 Task: Add a signature Alexandra Wilson containing Sincerely, Alexandra Wilson to email address softage.10@softage.net and add a folder Cybersecurity
Action: Mouse moved to (105, 122)
Screenshot: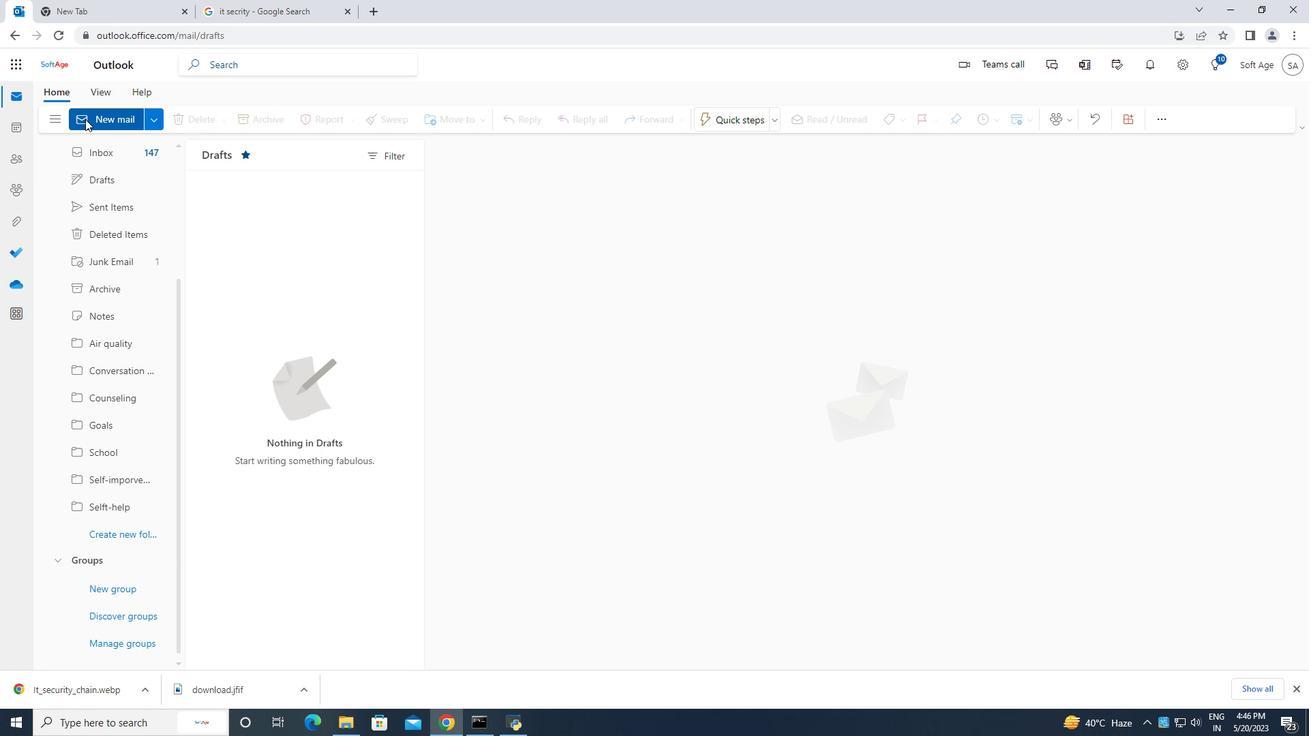 
Action: Mouse pressed left at (105, 122)
Screenshot: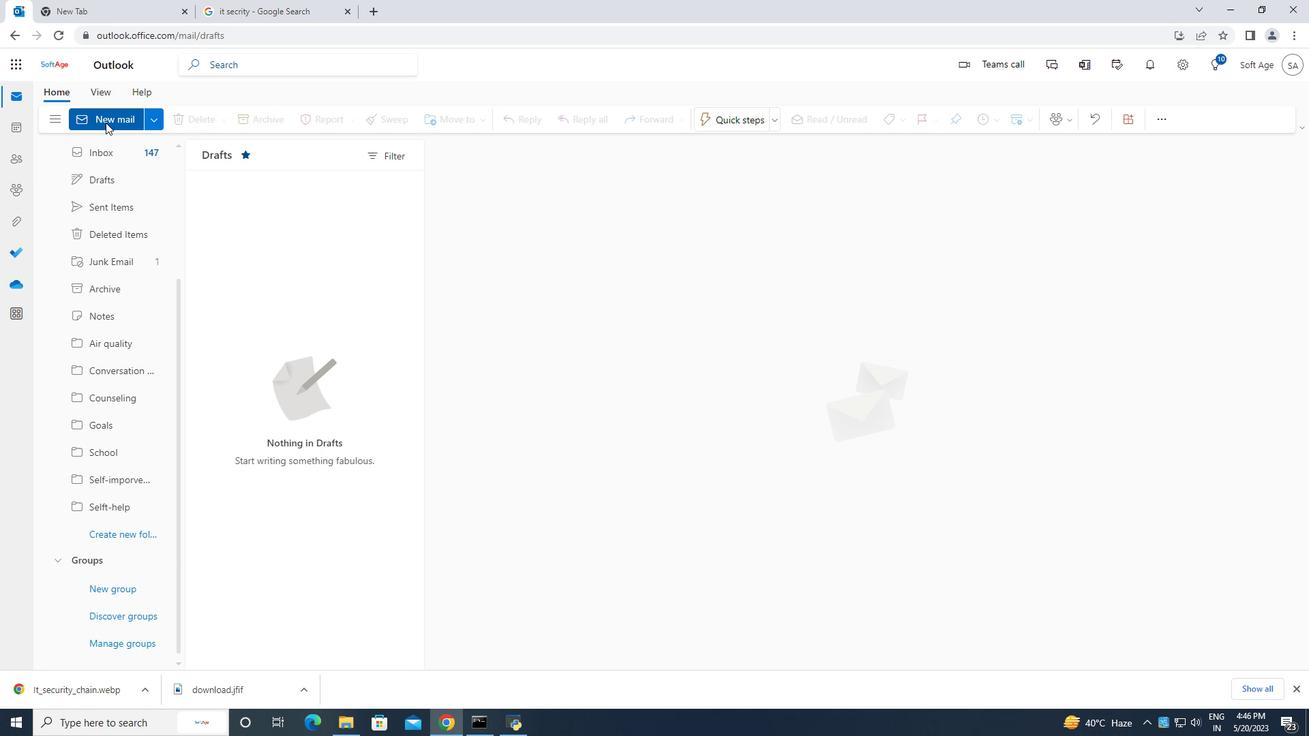 
Action: Mouse moved to (878, 120)
Screenshot: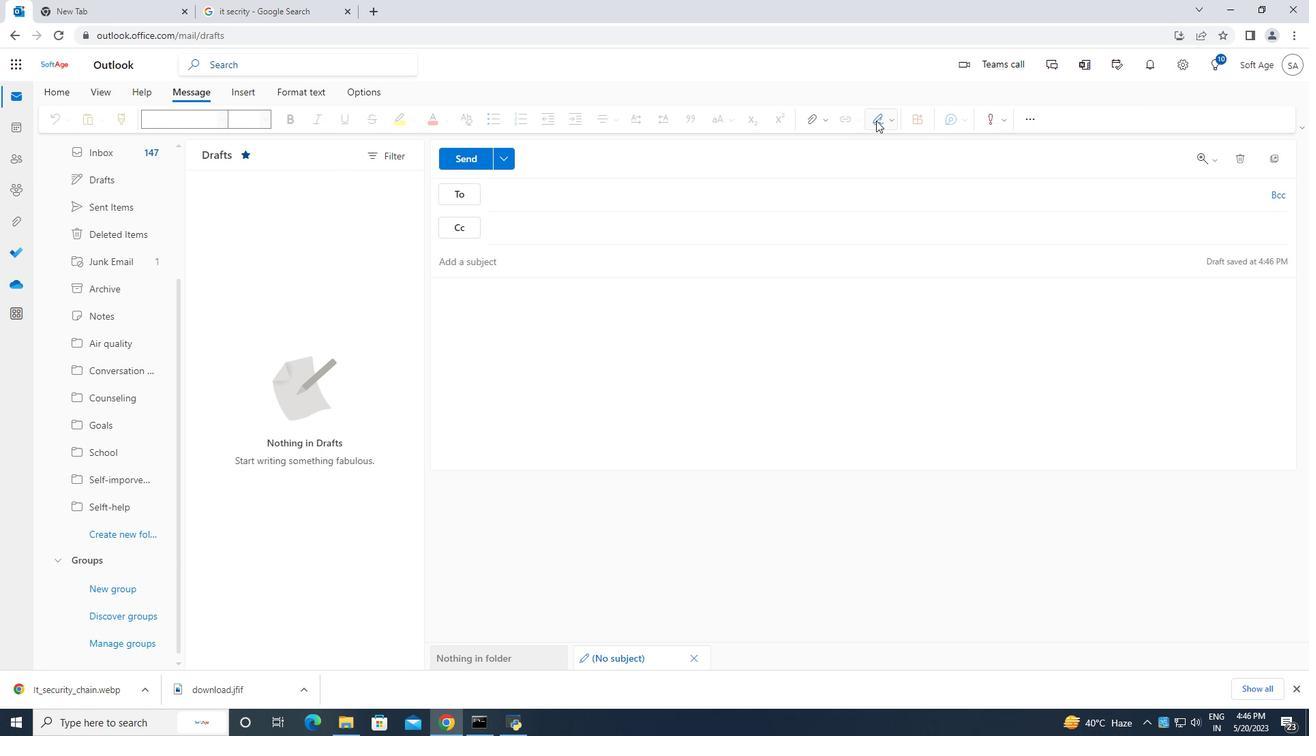 
Action: Mouse pressed left at (878, 120)
Screenshot: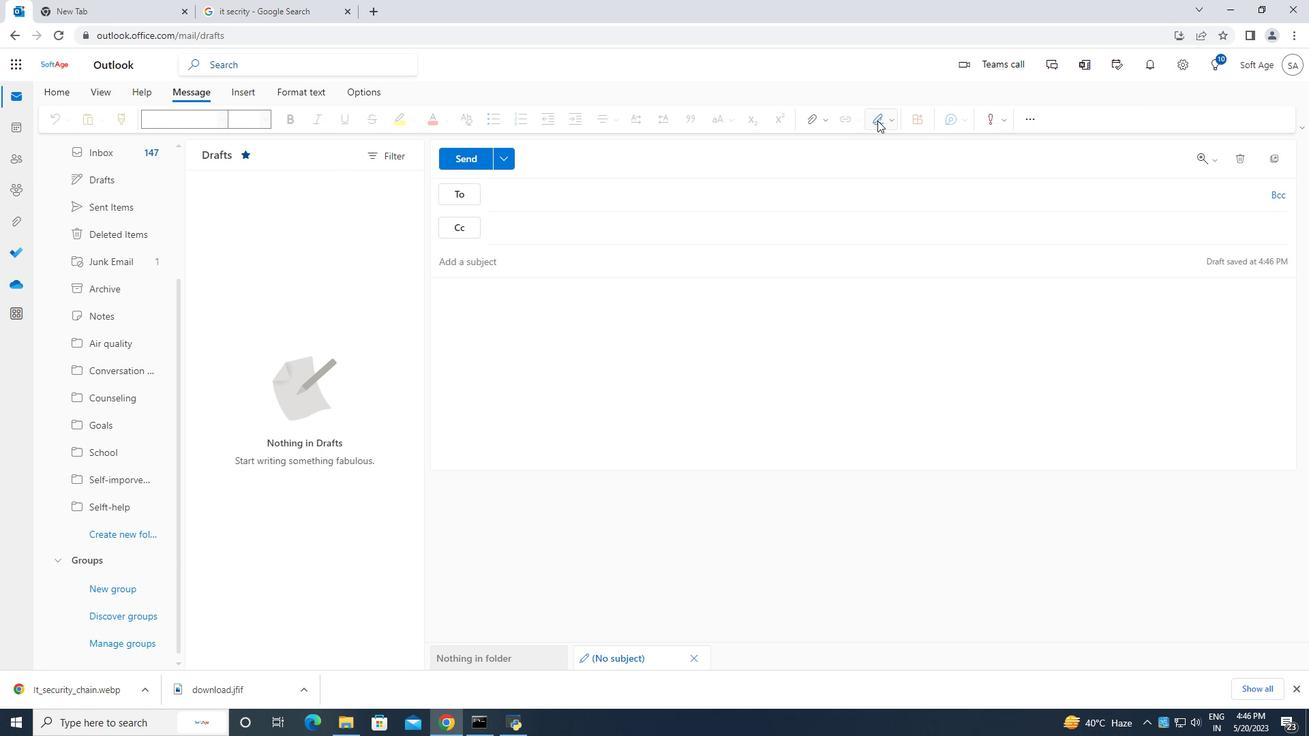 
Action: Mouse moved to (855, 175)
Screenshot: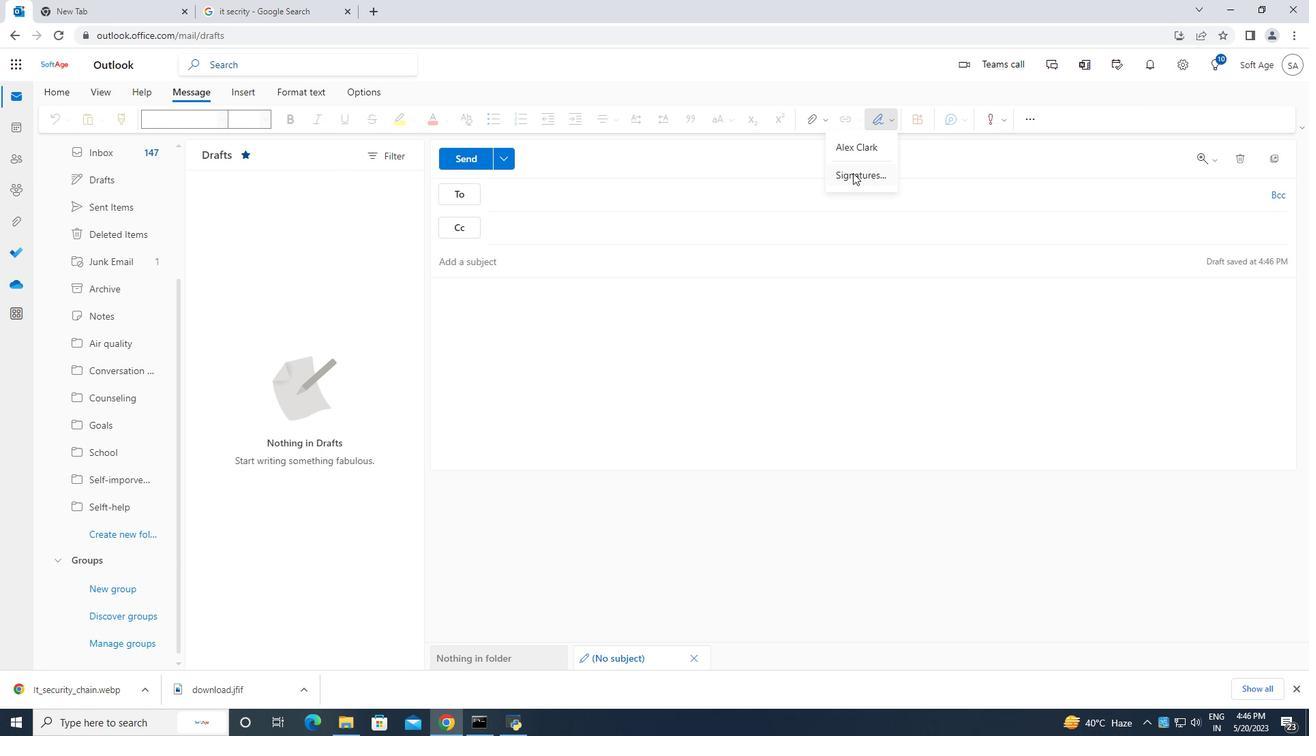 
Action: Mouse pressed left at (855, 175)
Screenshot: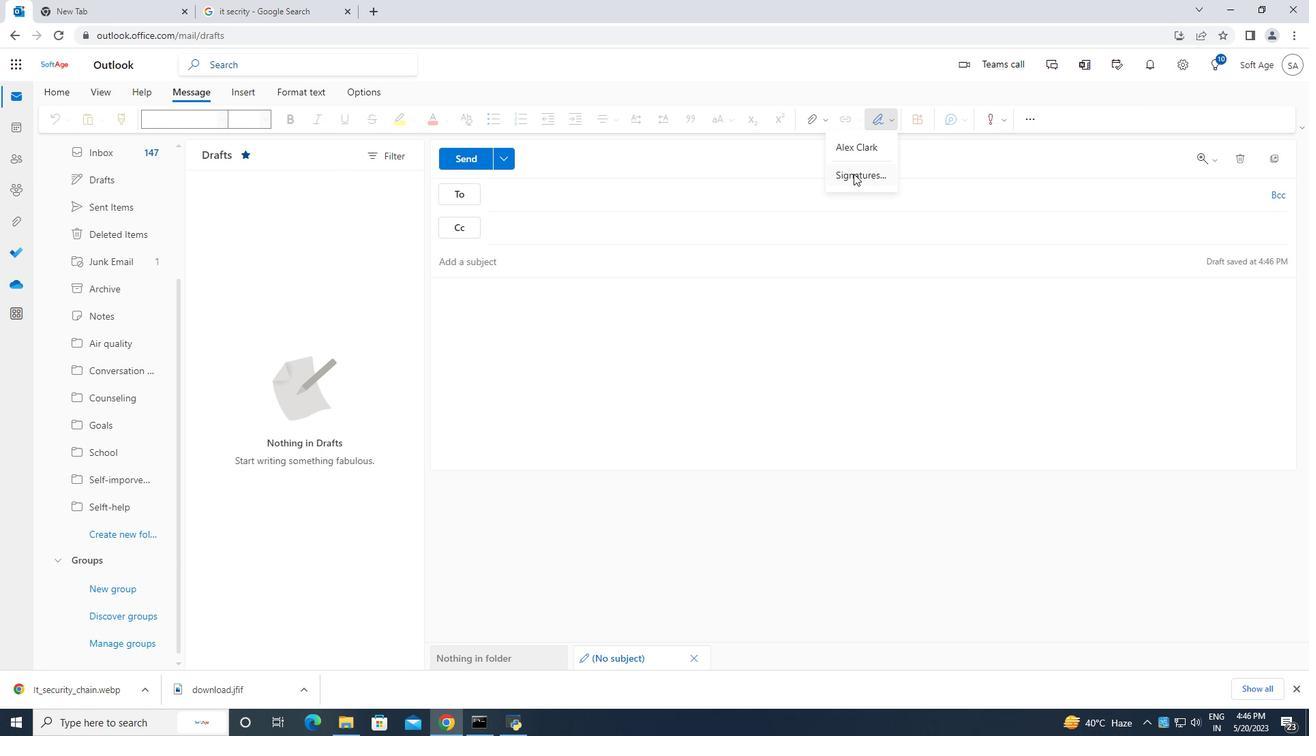 
Action: Mouse moved to (923, 228)
Screenshot: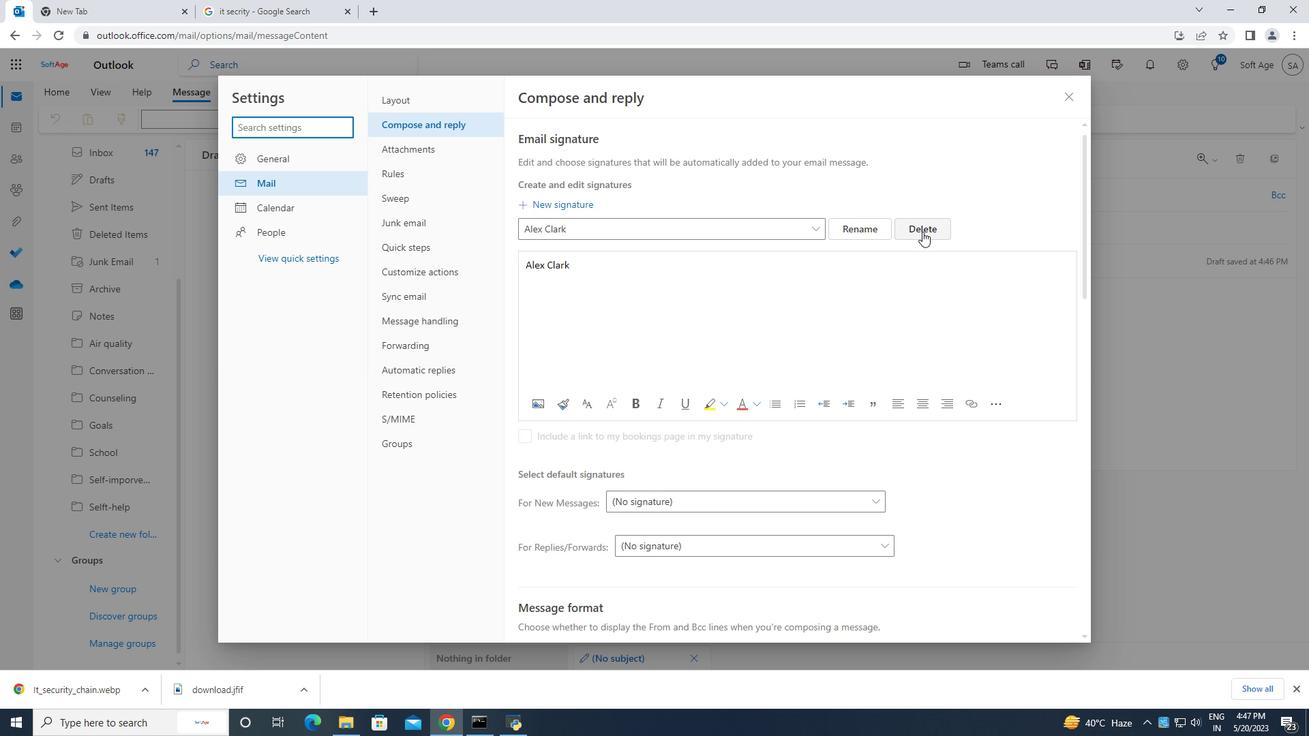
Action: Mouse pressed left at (923, 228)
Screenshot: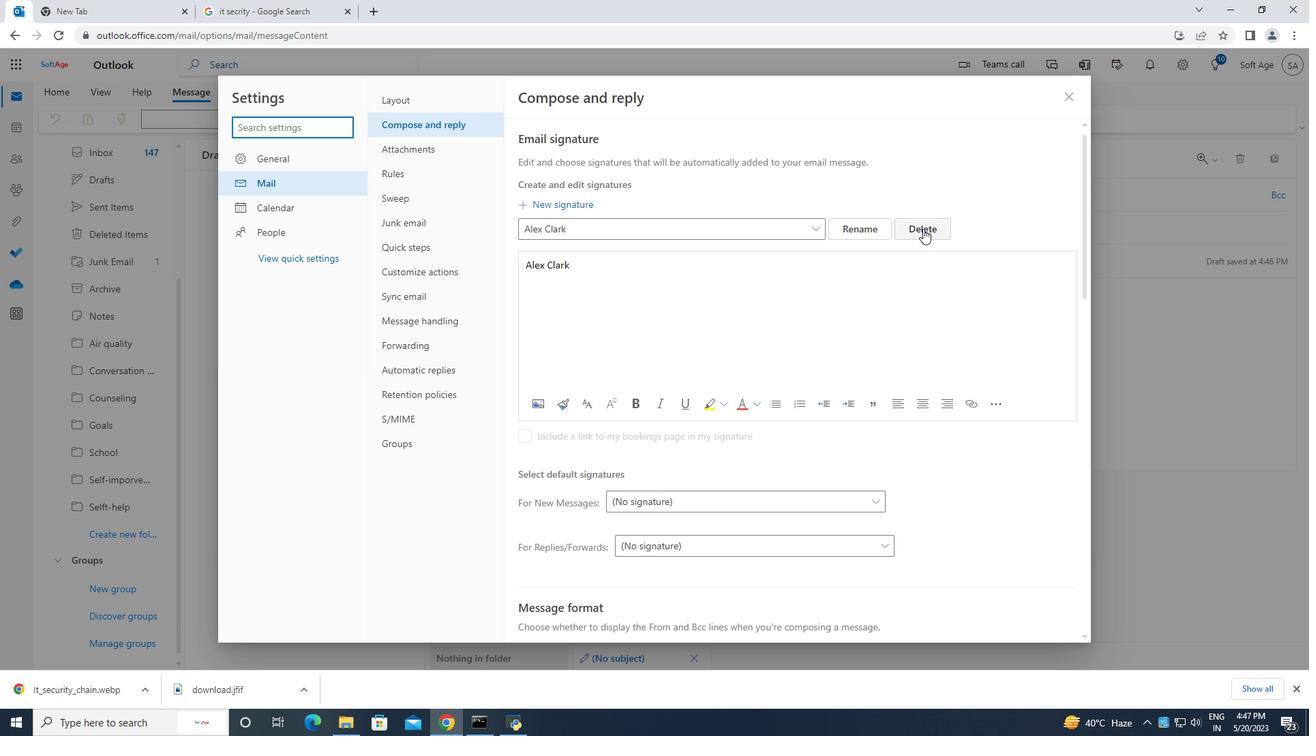 
Action: Mouse moved to (560, 229)
Screenshot: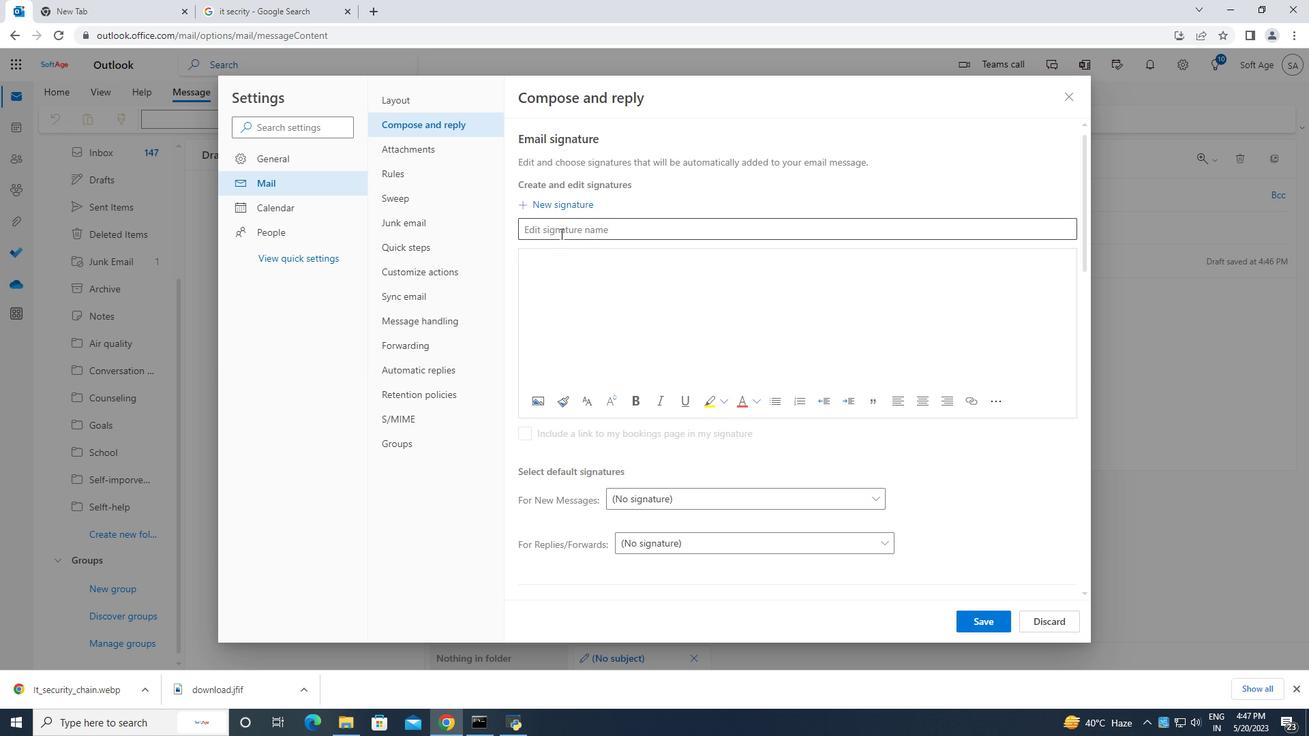 
Action: Mouse pressed left at (560, 229)
Screenshot: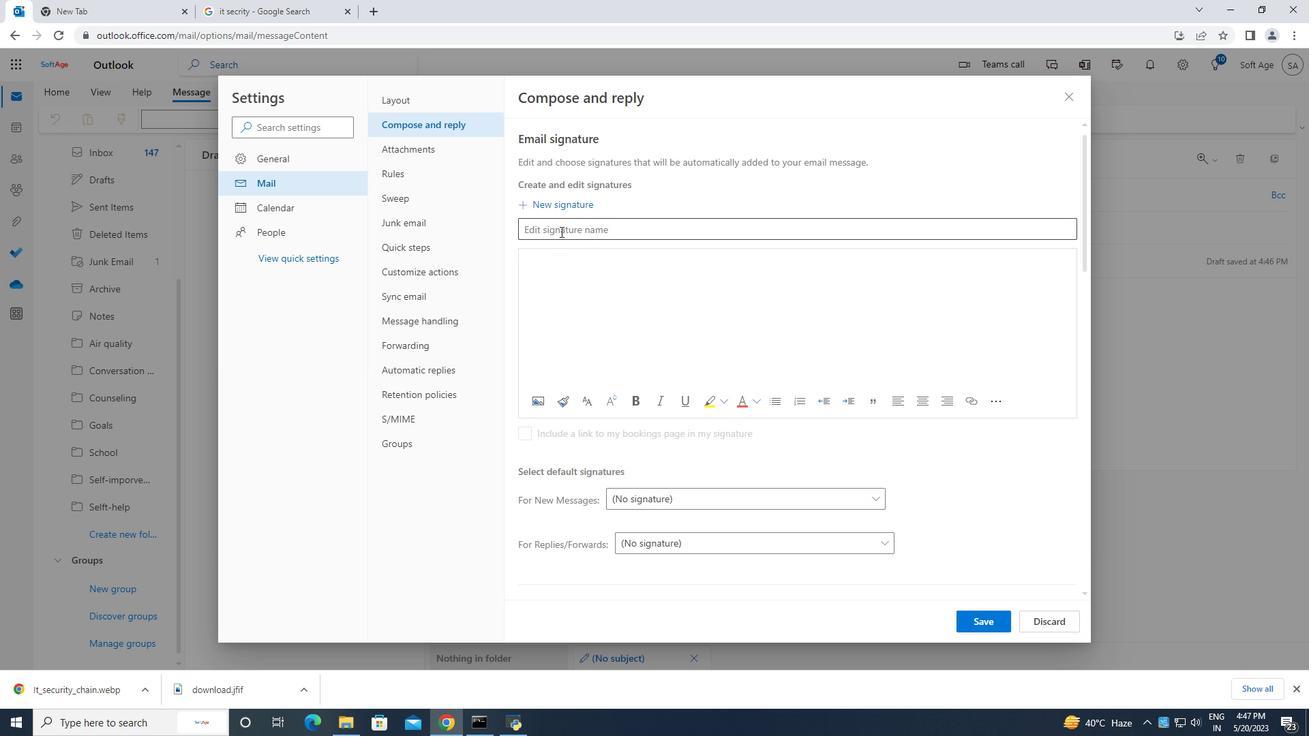 
Action: Key pressed <Key.caps_lock>A<Key.caps_lock>lexandra<Key.space><Key.caps_lock>W<Key.caps_lock>ilson
Screenshot: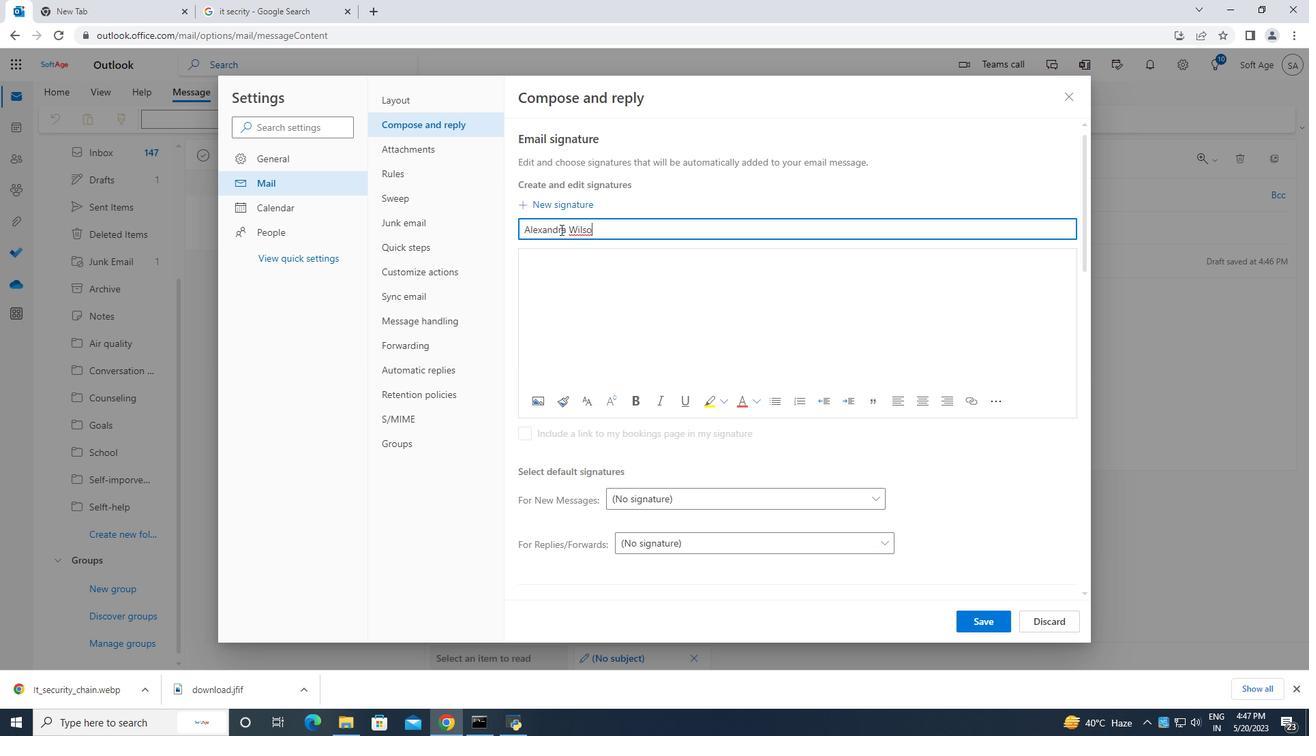 
Action: Mouse moved to (548, 267)
Screenshot: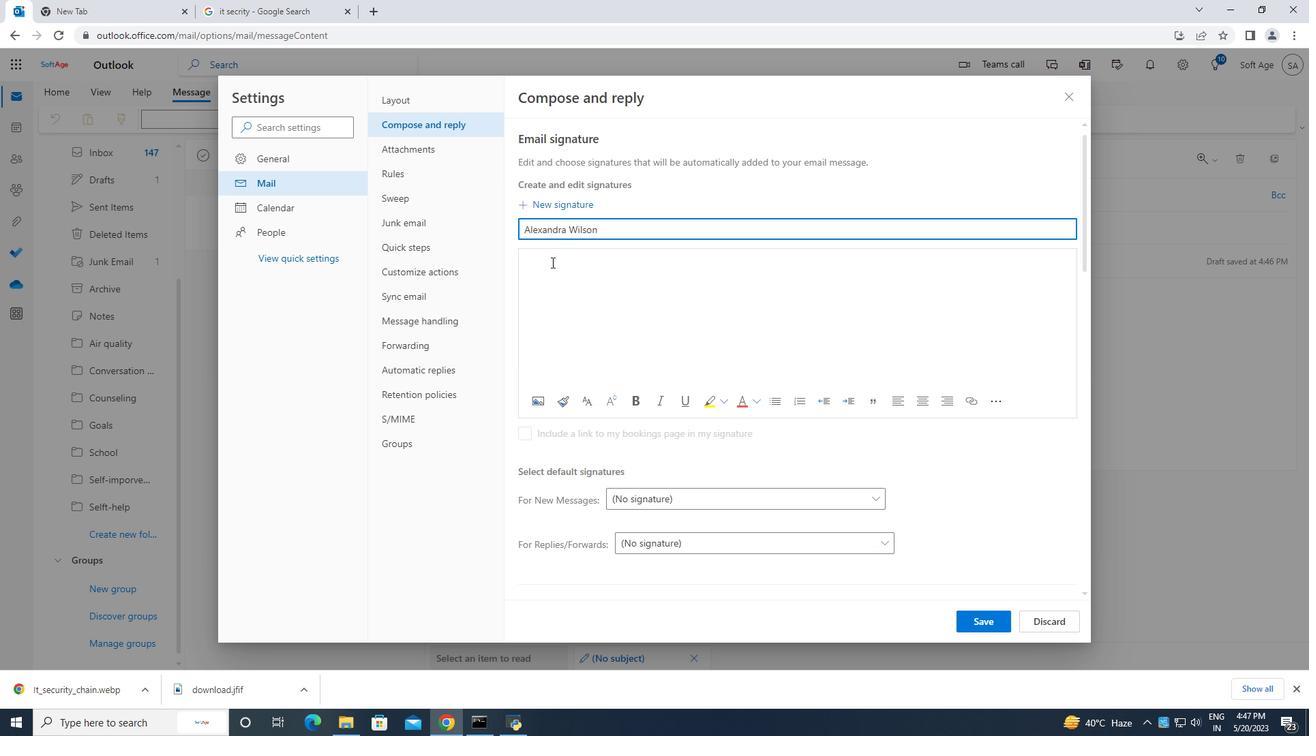 
Action: Mouse pressed left at (548, 267)
Screenshot: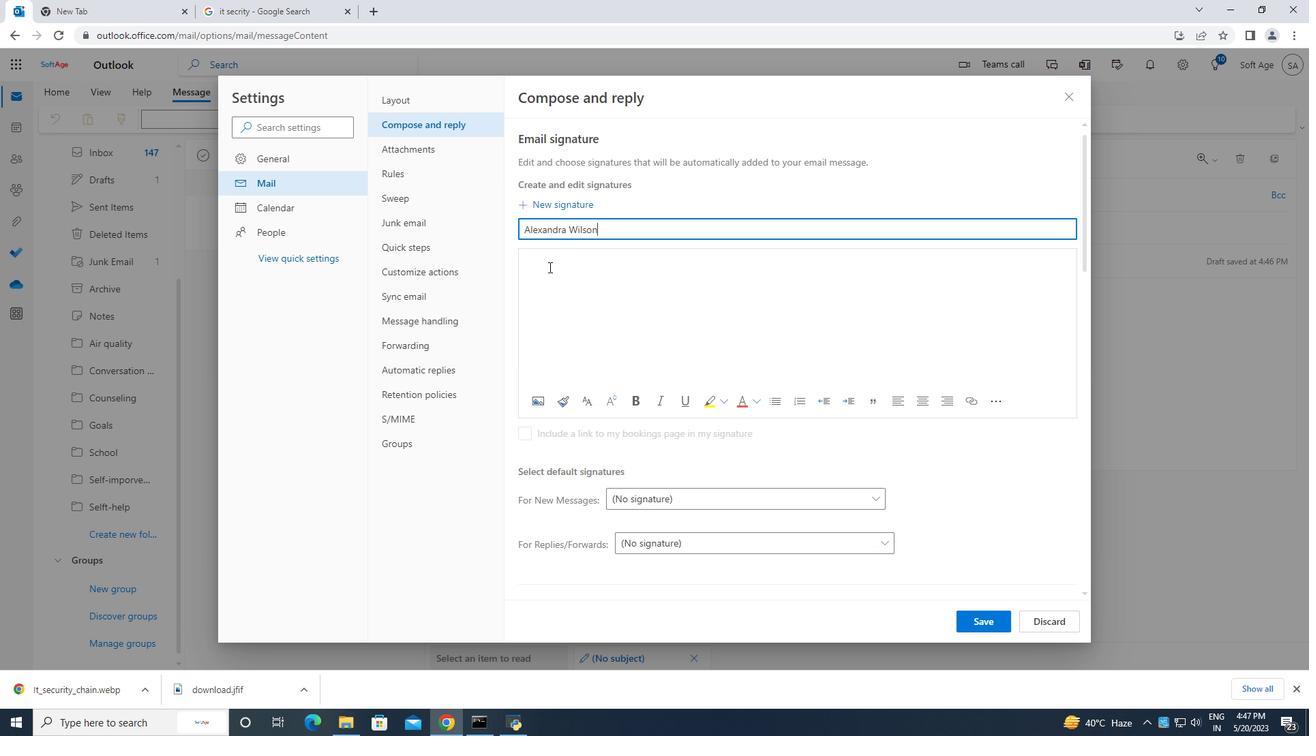 
Action: Key pressed <Key.caps_lock>A<Key.caps_lock>lexandra<Key.space><Key.caps_lock>W<Key.caps_lock>ilson
Screenshot: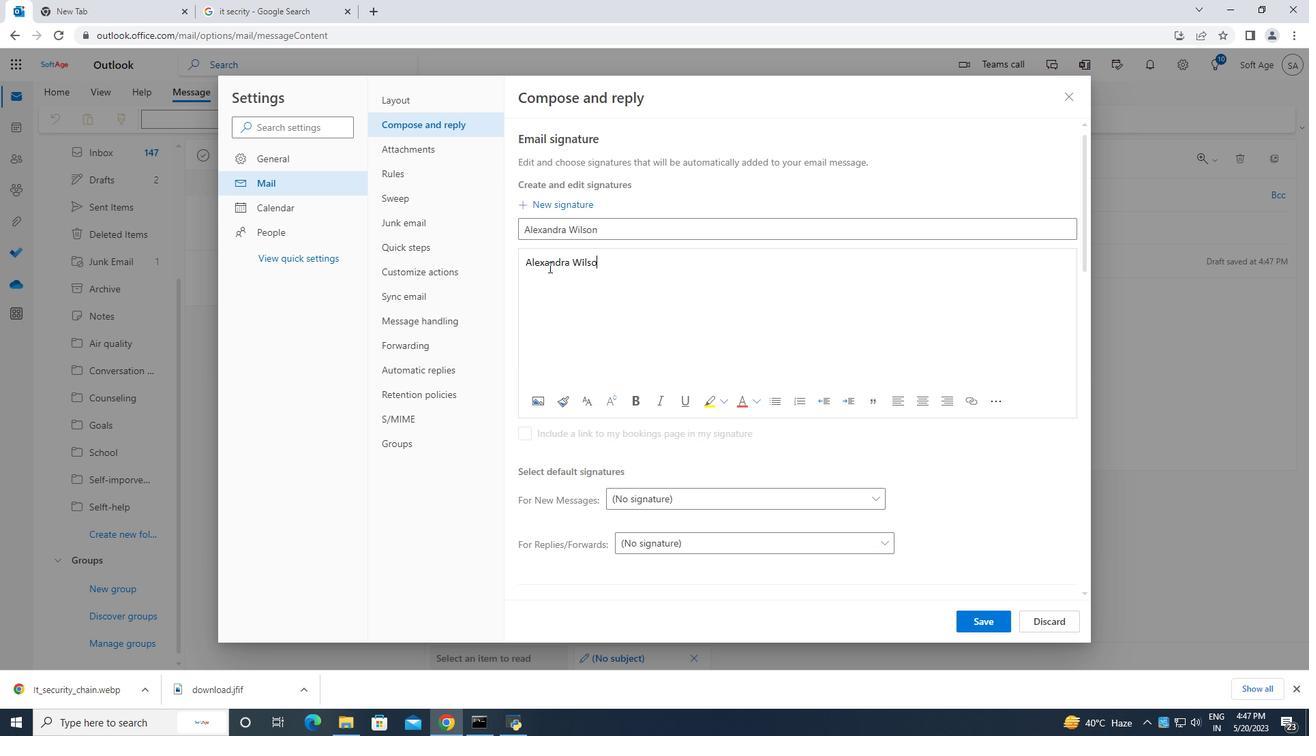 
Action: Mouse moved to (973, 625)
Screenshot: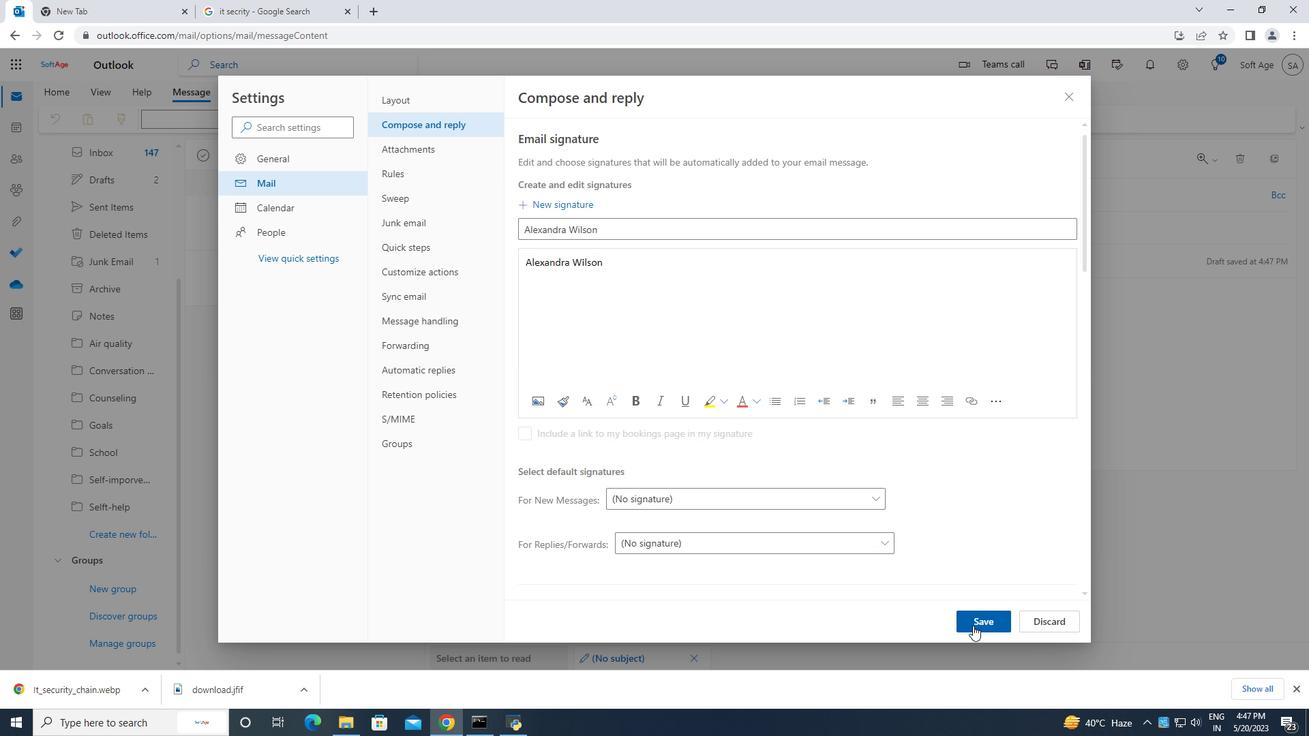 
Action: Mouse pressed left at (973, 625)
Screenshot: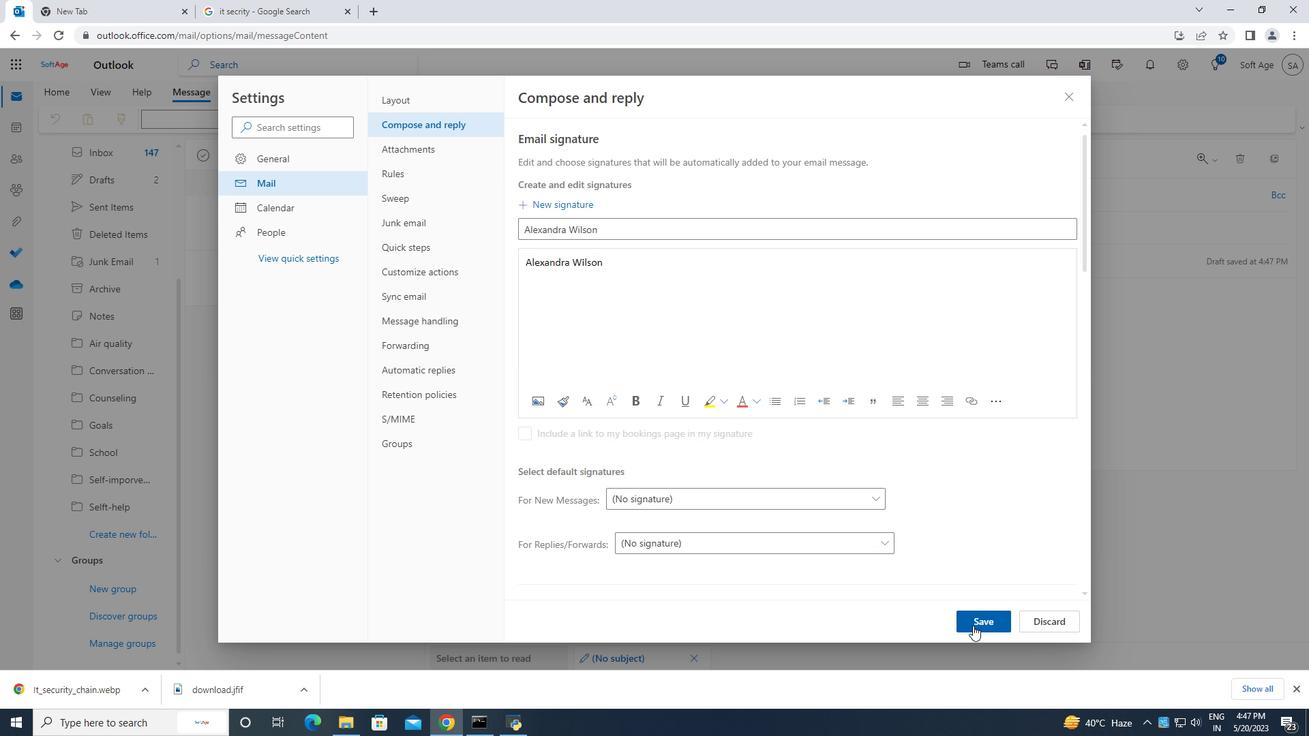 
Action: Mouse moved to (1067, 96)
Screenshot: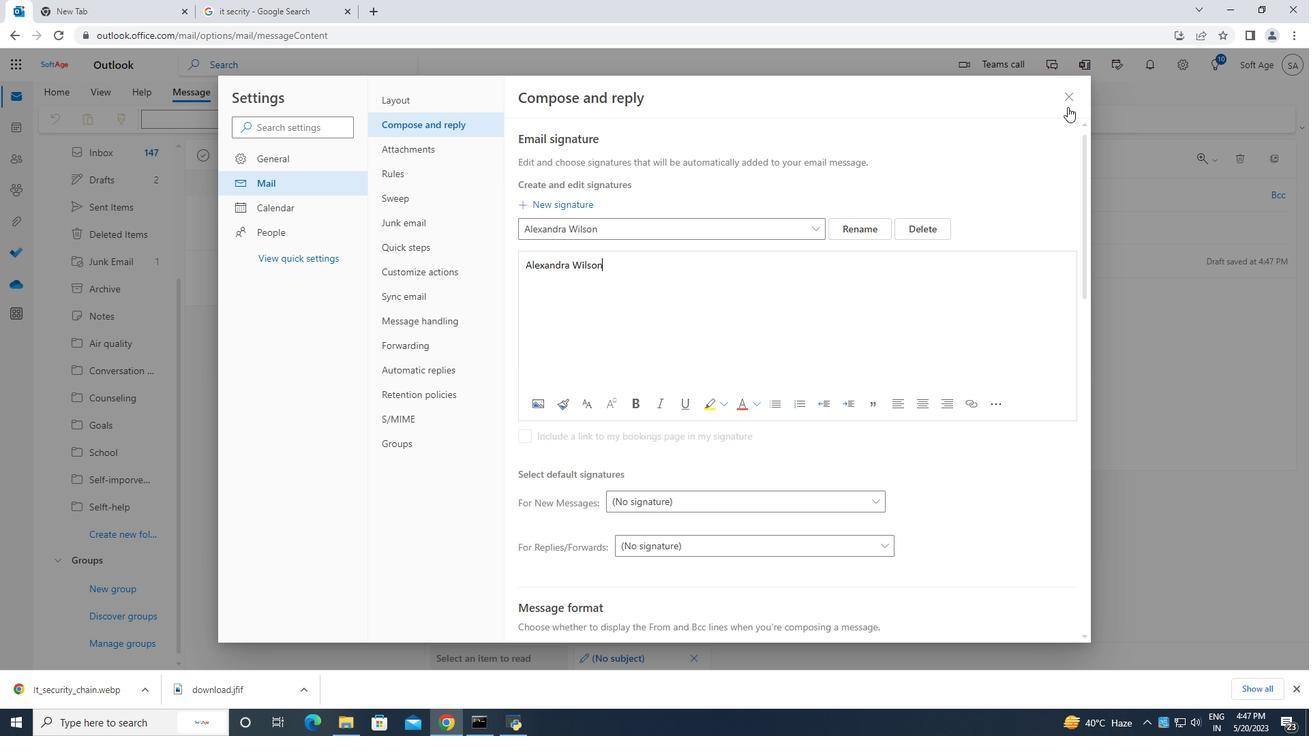 
Action: Mouse pressed left at (1067, 96)
Screenshot: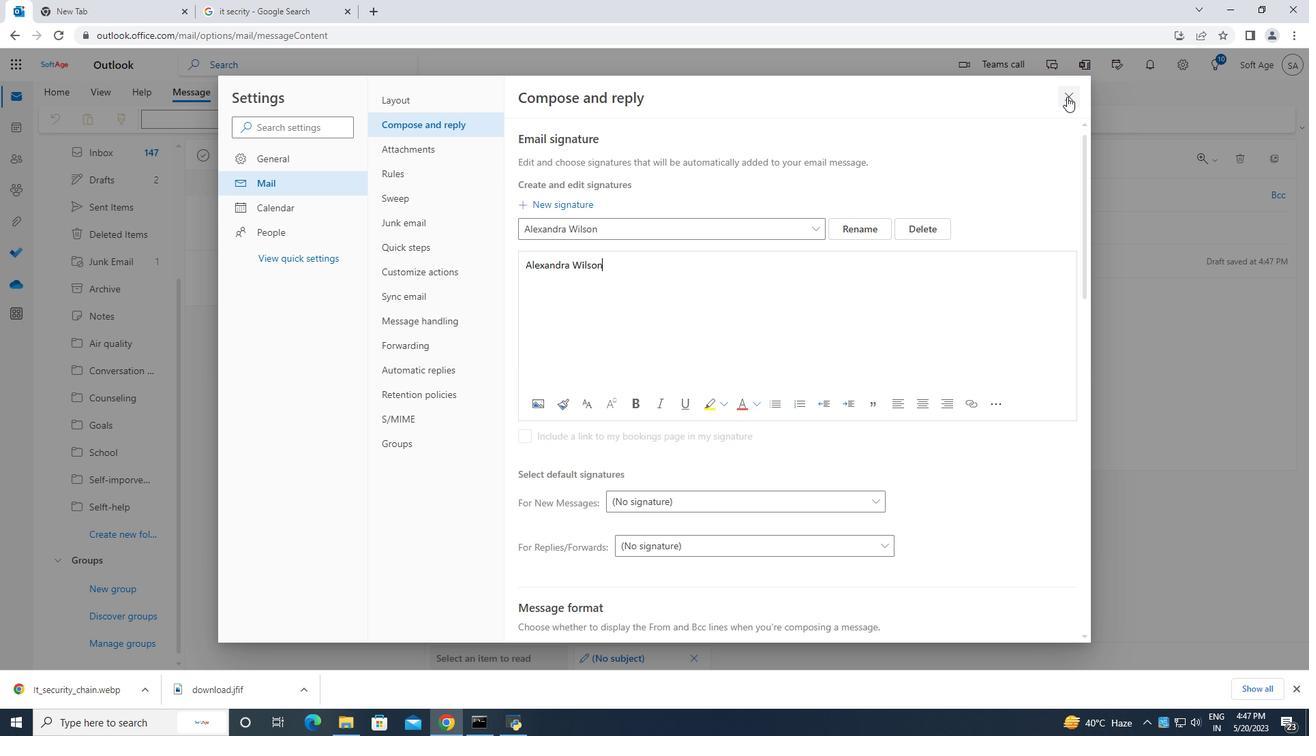 
Action: Mouse moved to (890, 120)
Screenshot: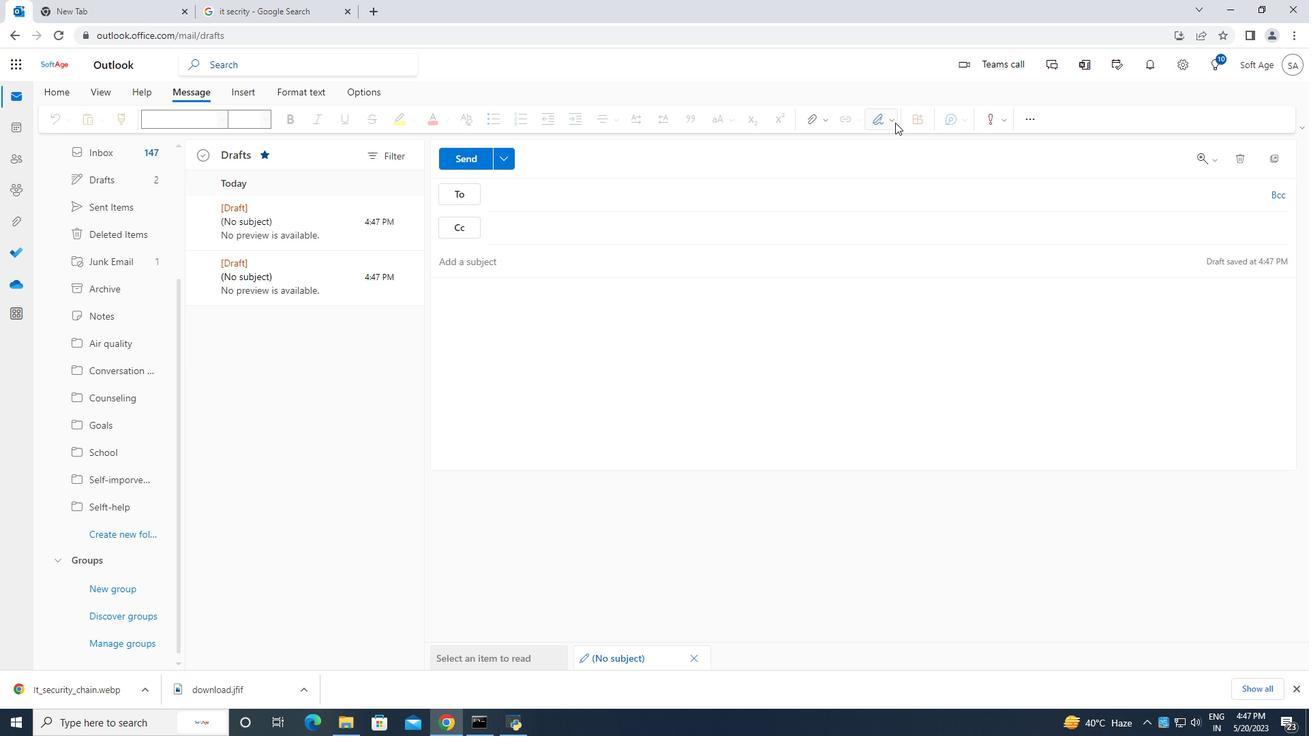 
Action: Mouse pressed left at (890, 120)
Screenshot: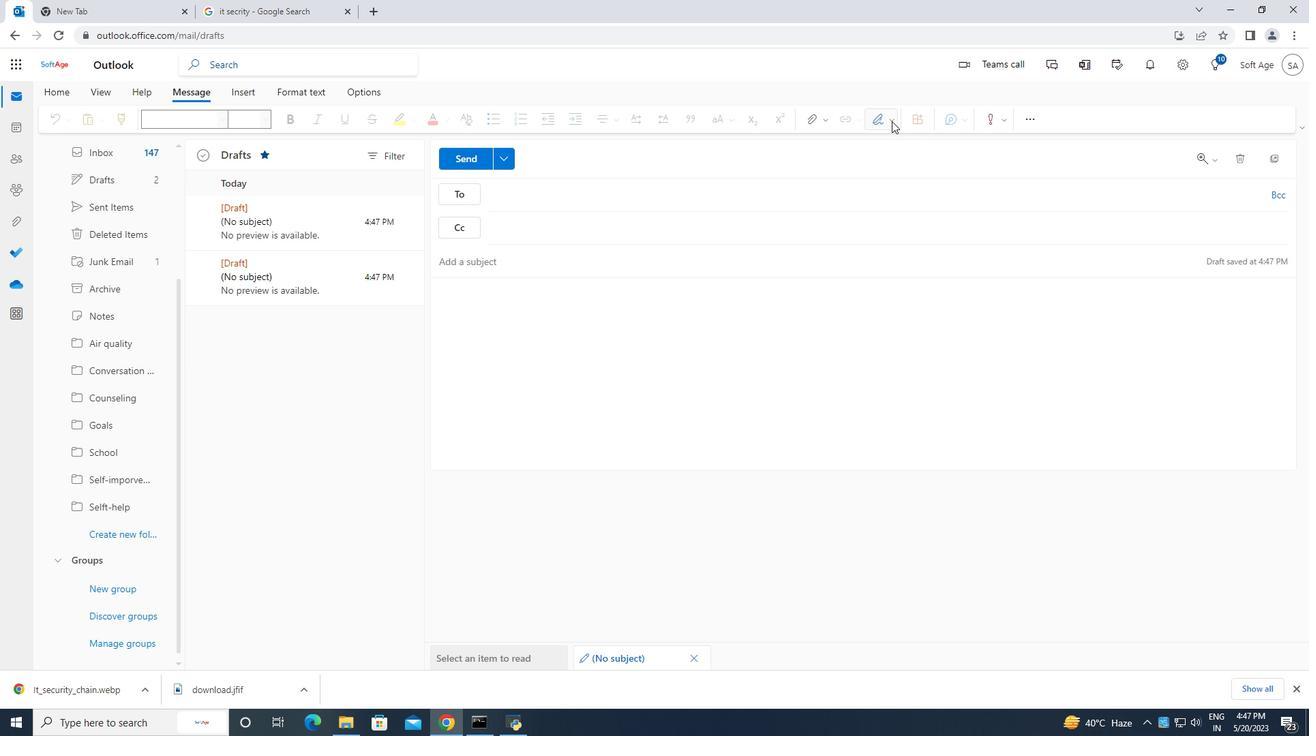 
Action: Mouse moved to (868, 144)
Screenshot: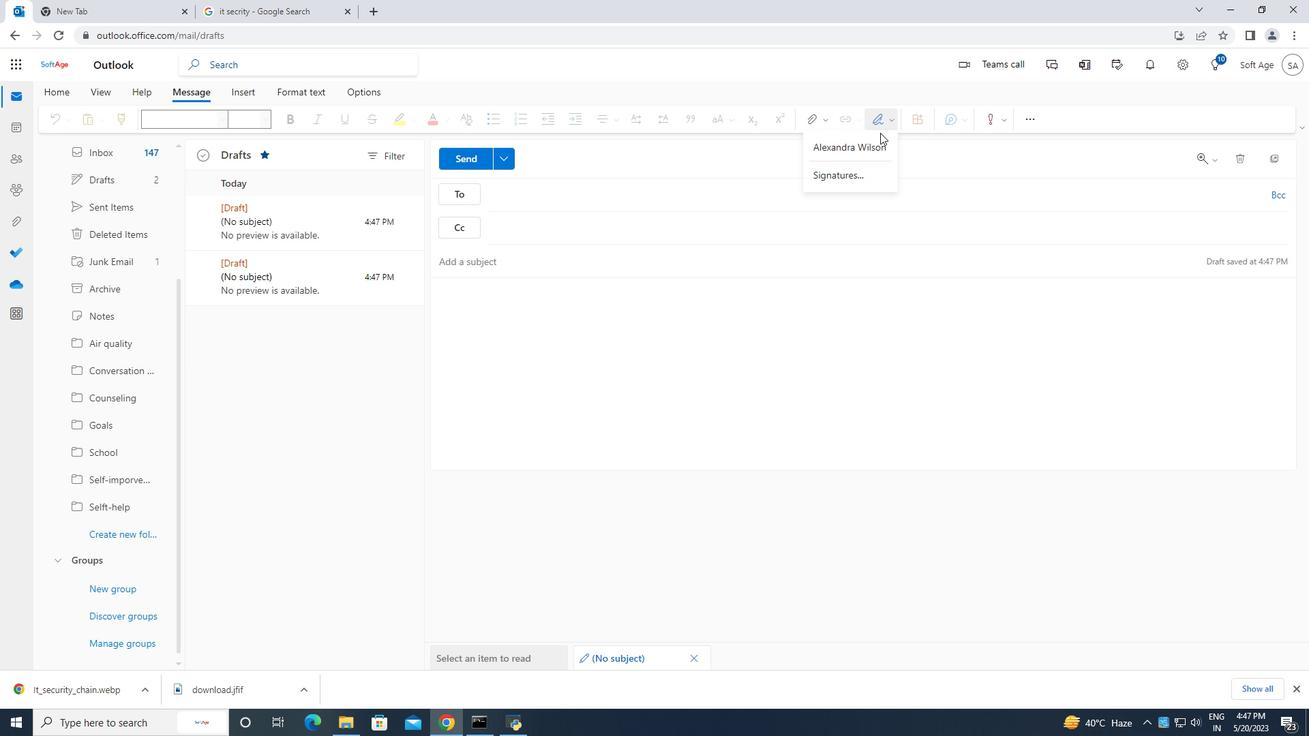
Action: Mouse pressed left at (868, 144)
Screenshot: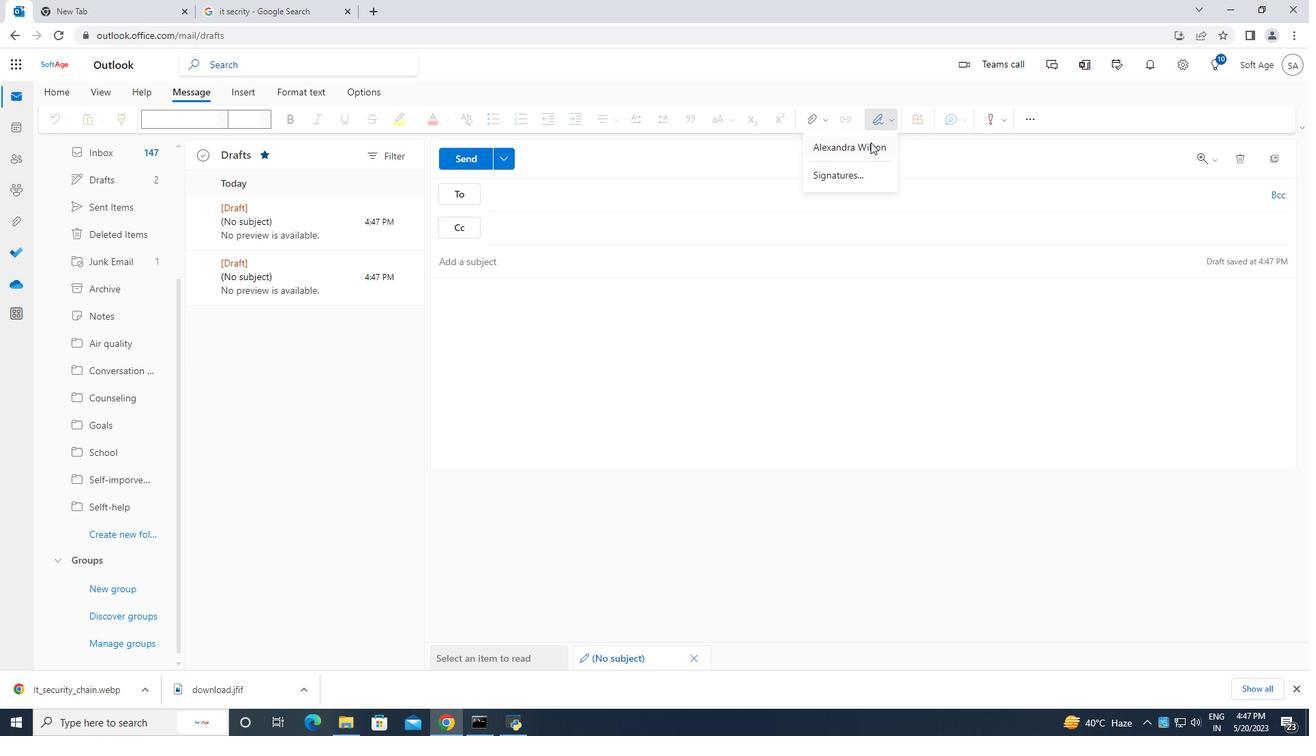 
Action: Mouse moved to (475, 289)
Screenshot: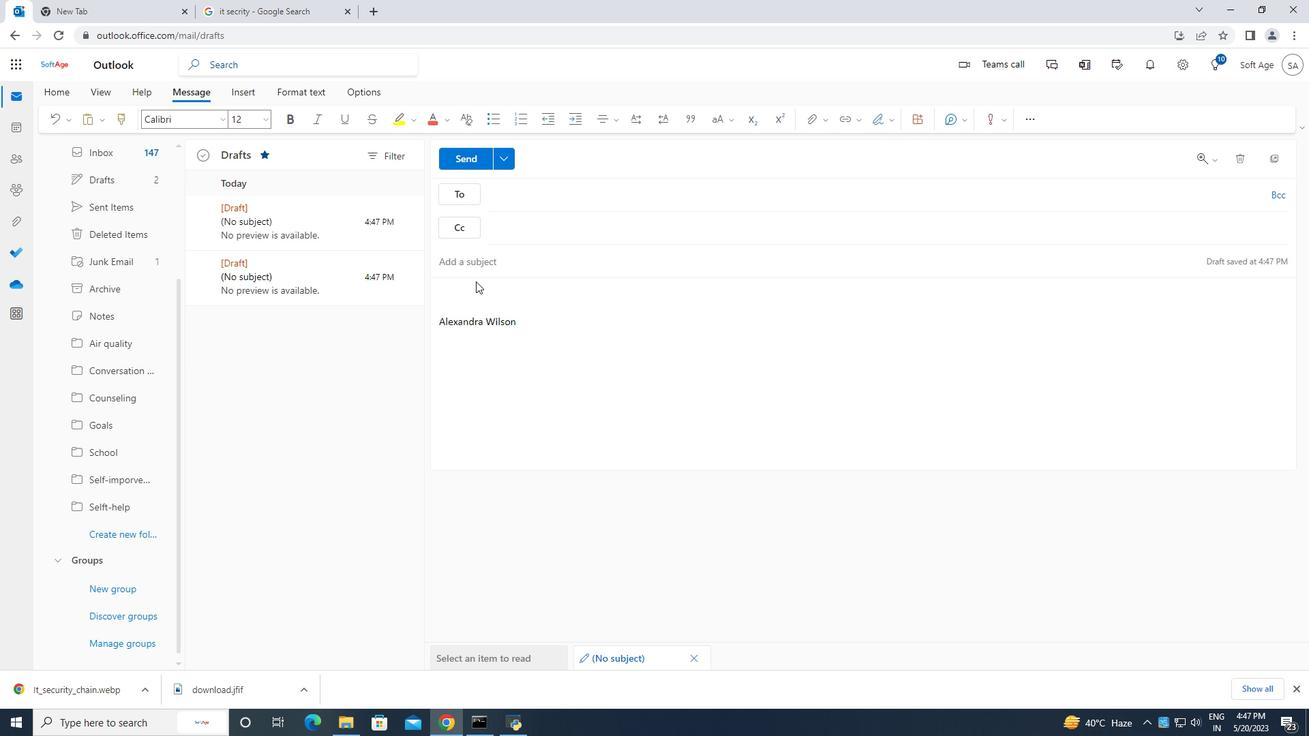 
Action: Key pressed <Key.caps_lock>C<Key.caps_lock>ontaining<Key.space><Key.caps_lock>S<Key.caps_lock>ci<Key.backspace><Key.backspace>incerely,<Key.space><Key.caps_lock>A<Key.caps_lock>lexandra<Key.space><Key.caps_lock>W<Key.caps_lock>ilson<Key.space>
Screenshot: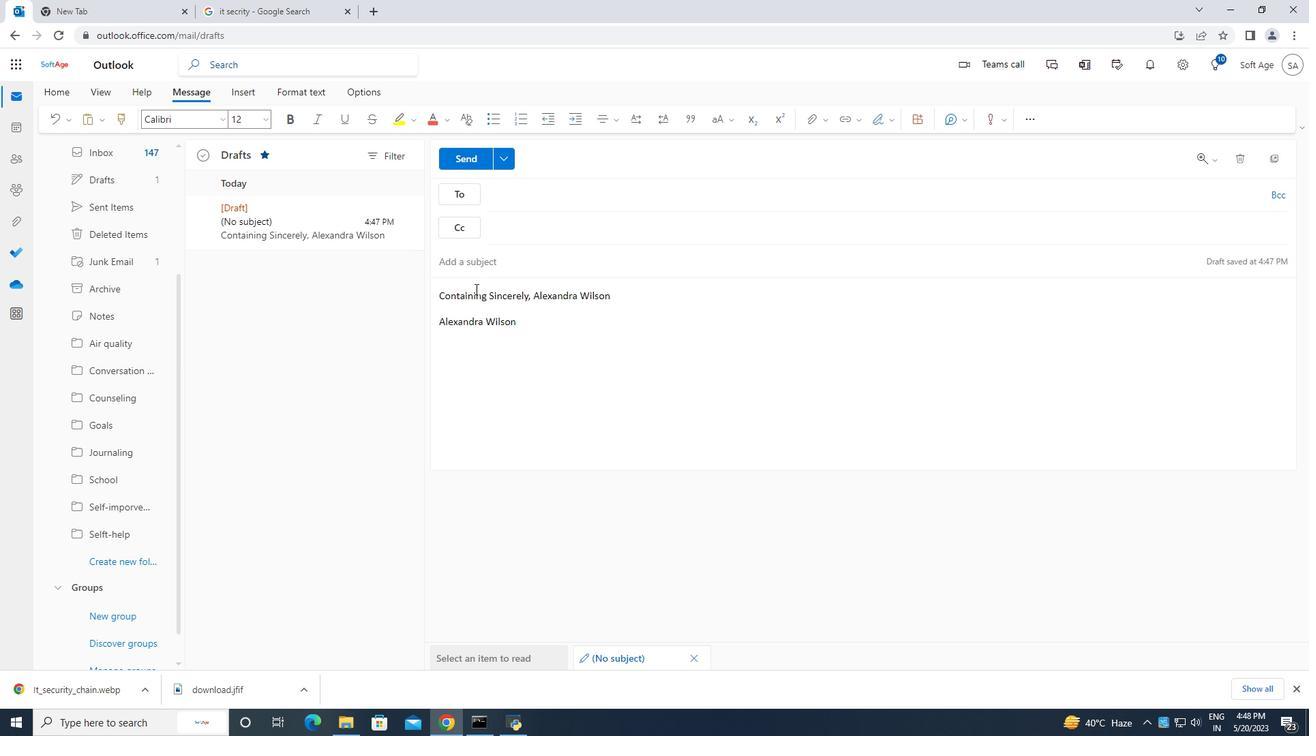
Action: Mouse moved to (524, 192)
Screenshot: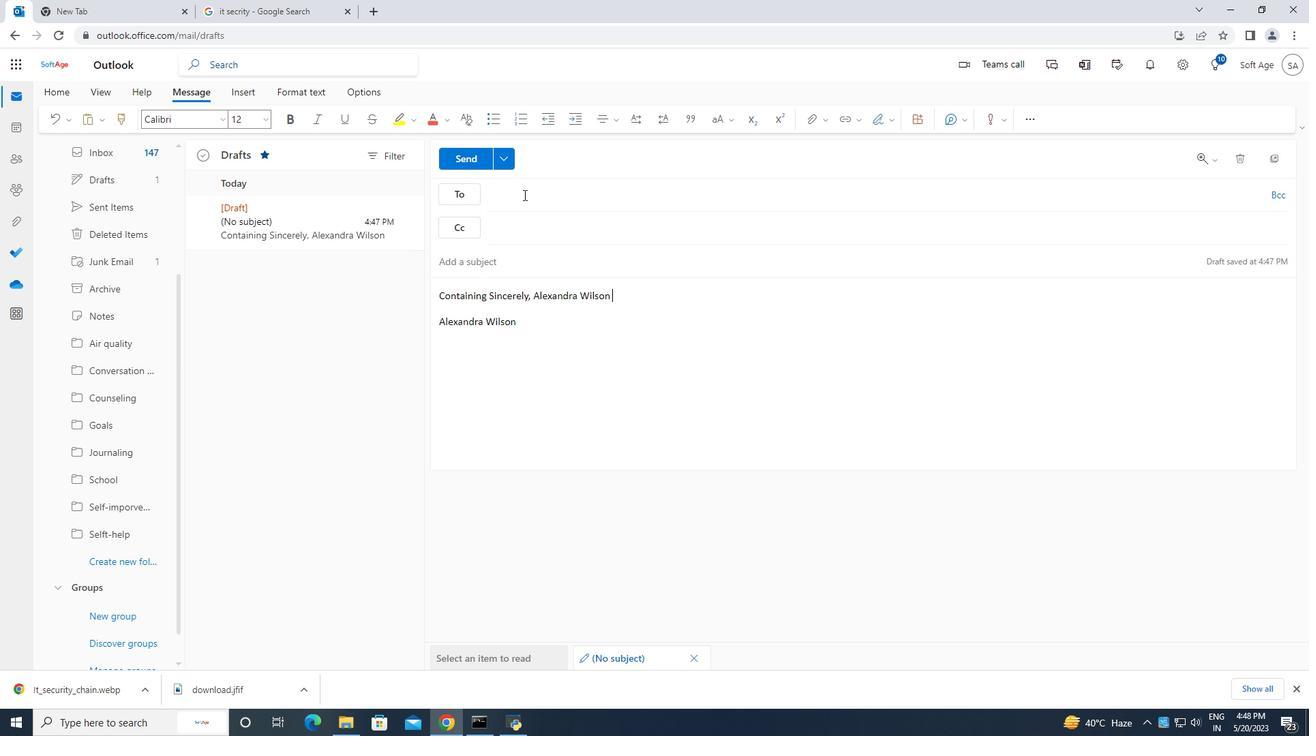 
Action: Mouse pressed left at (524, 192)
Screenshot: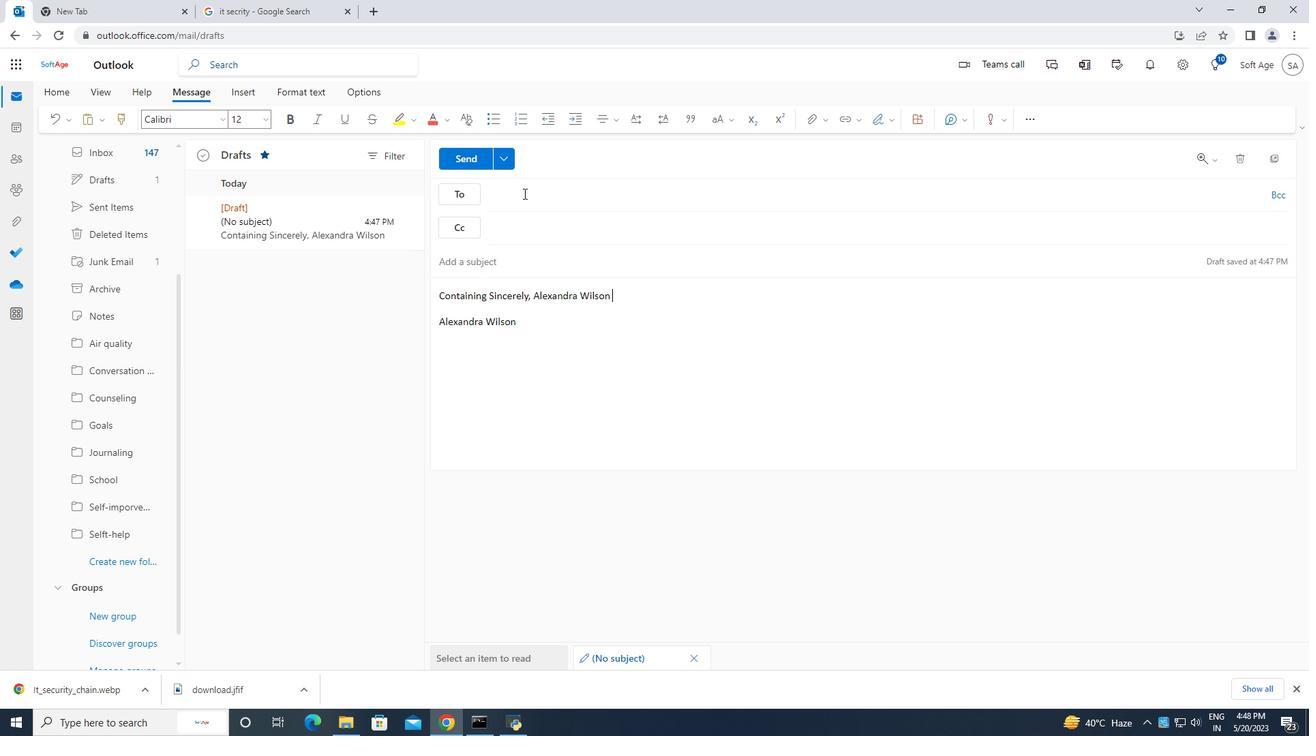 
Action: Mouse moved to (522, 191)
Screenshot: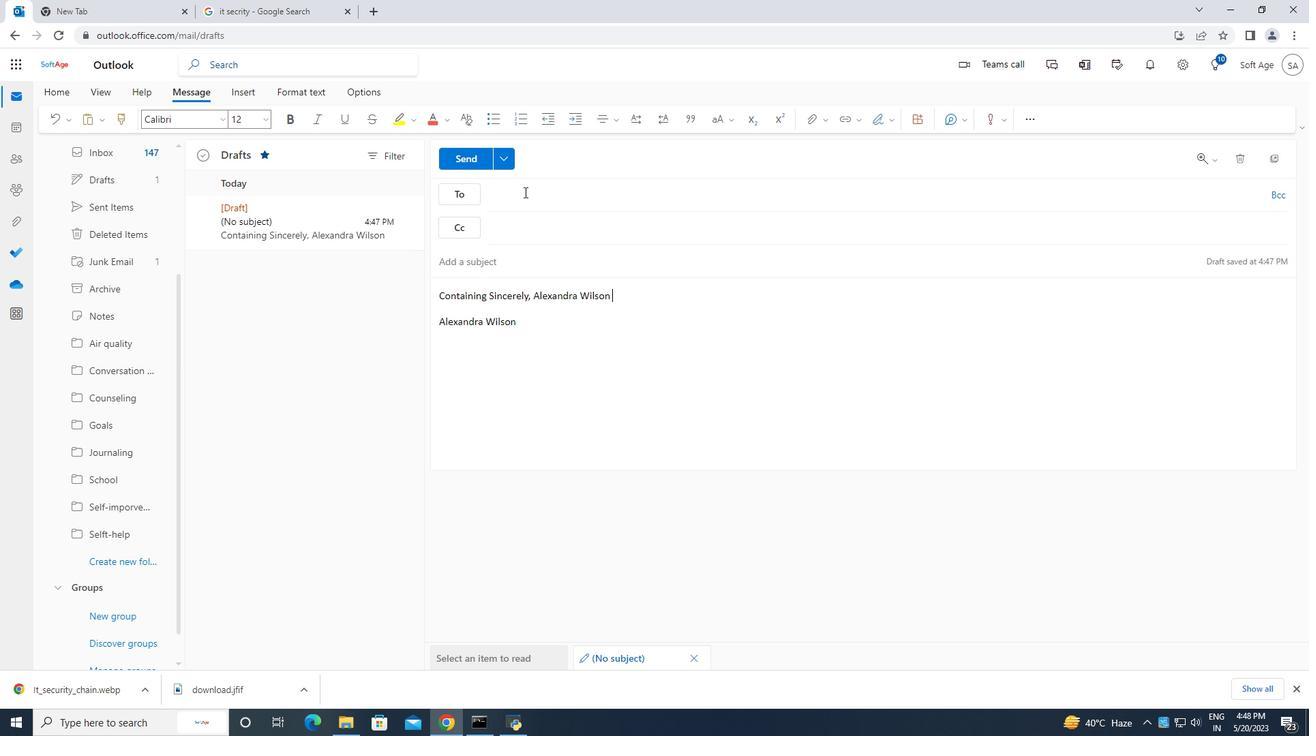 
Action: Key pressed sofat
Screenshot: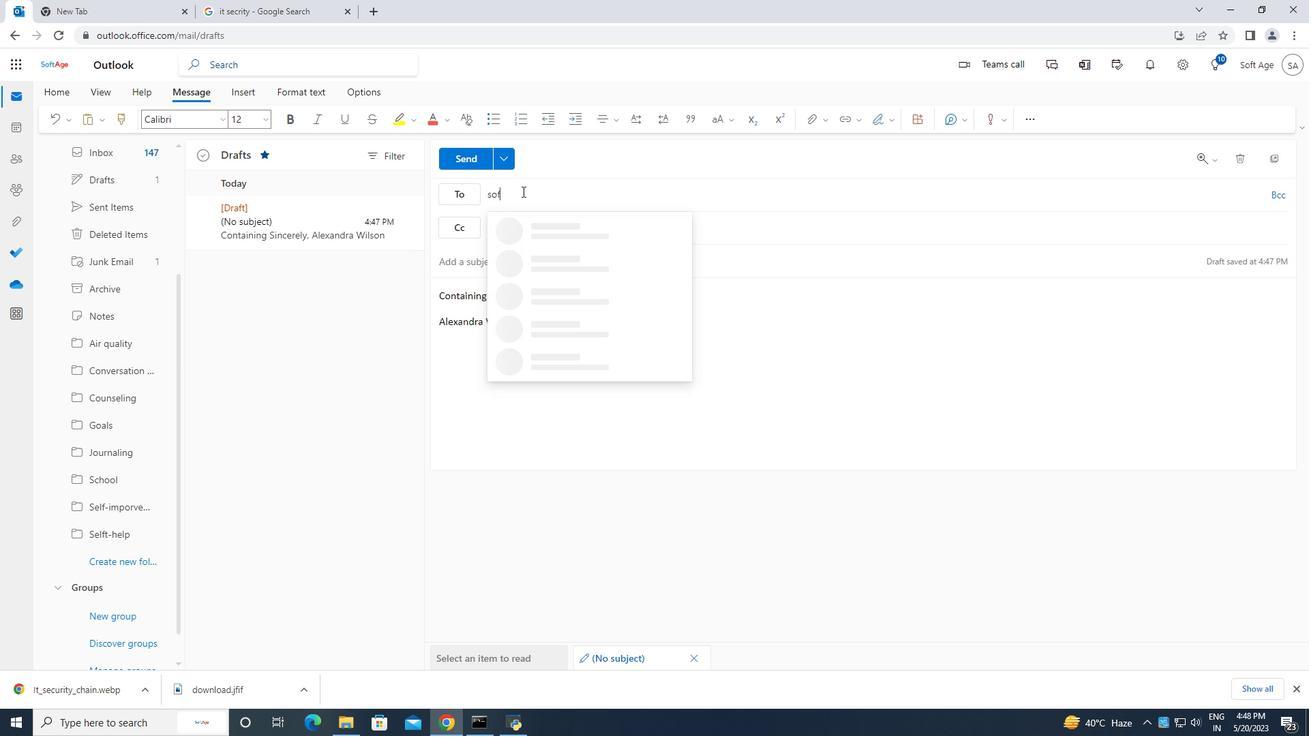 
Action: Mouse moved to (629, 297)
Screenshot: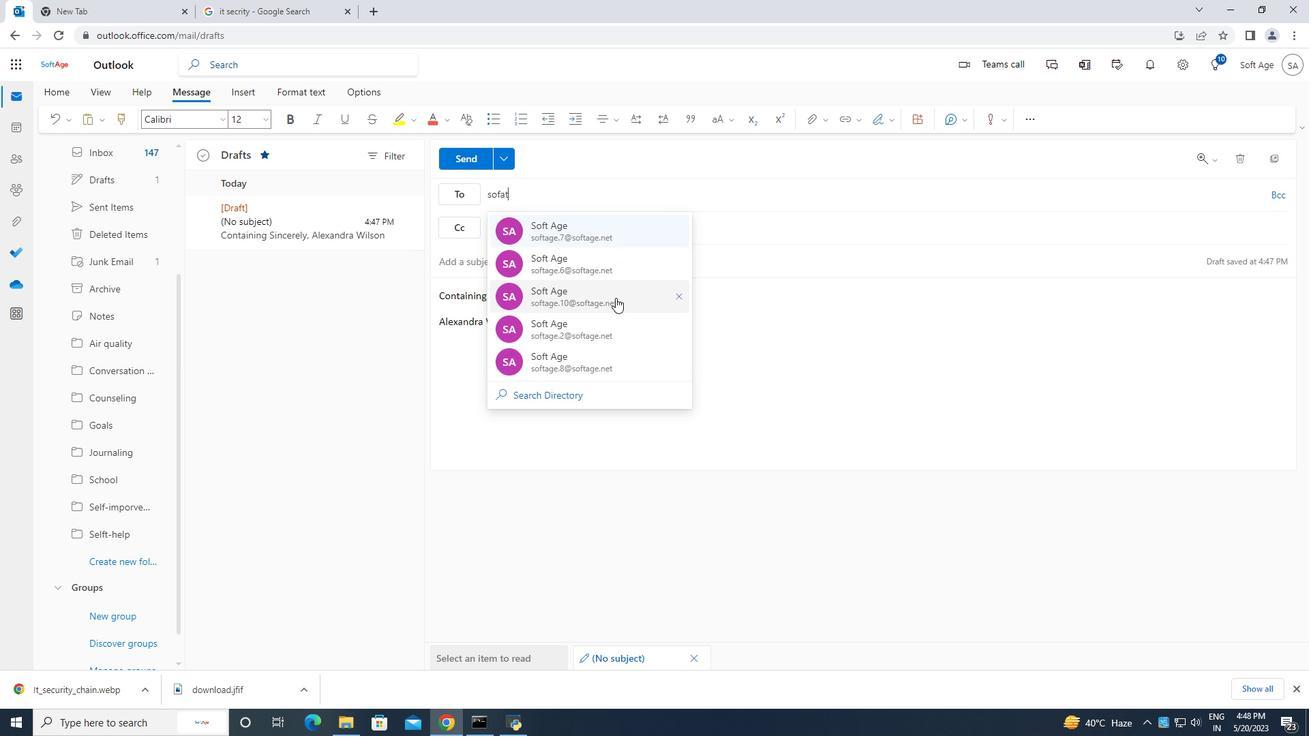 
Action: Mouse pressed left at (629, 297)
Screenshot: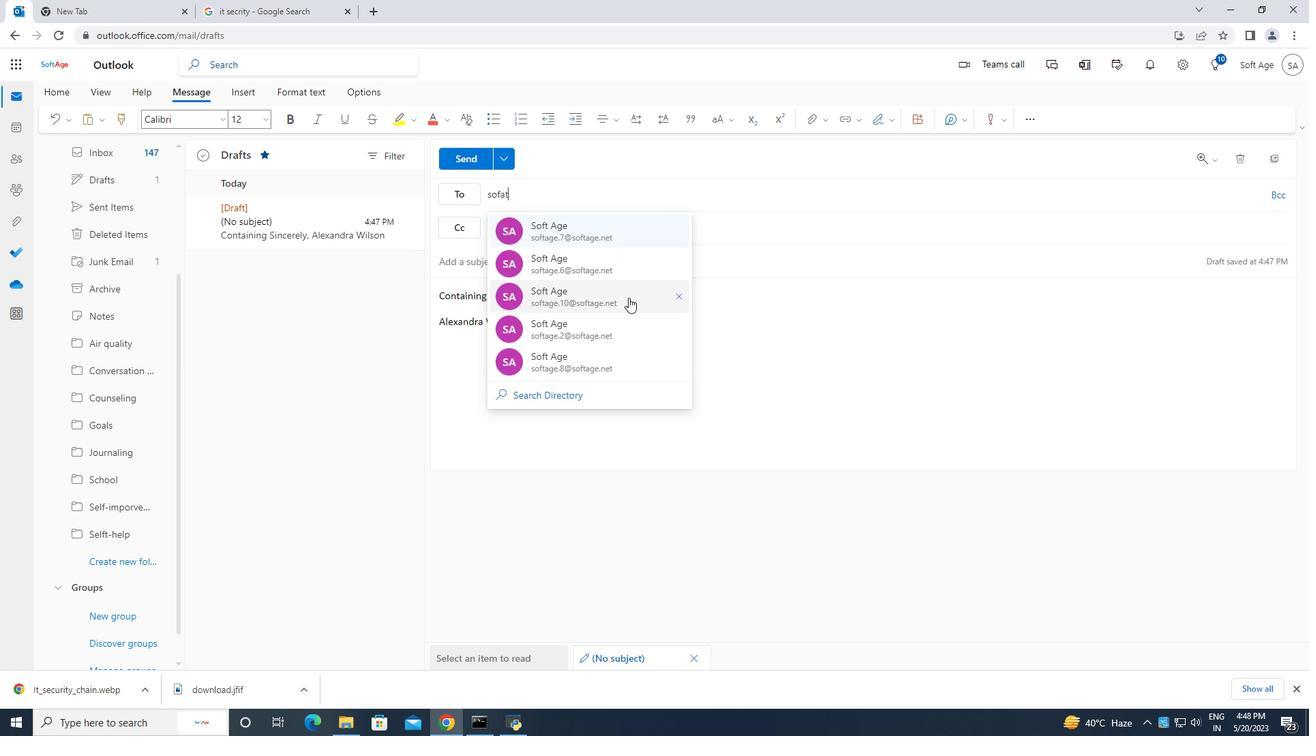 
Action: Mouse moved to (118, 574)
Screenshot: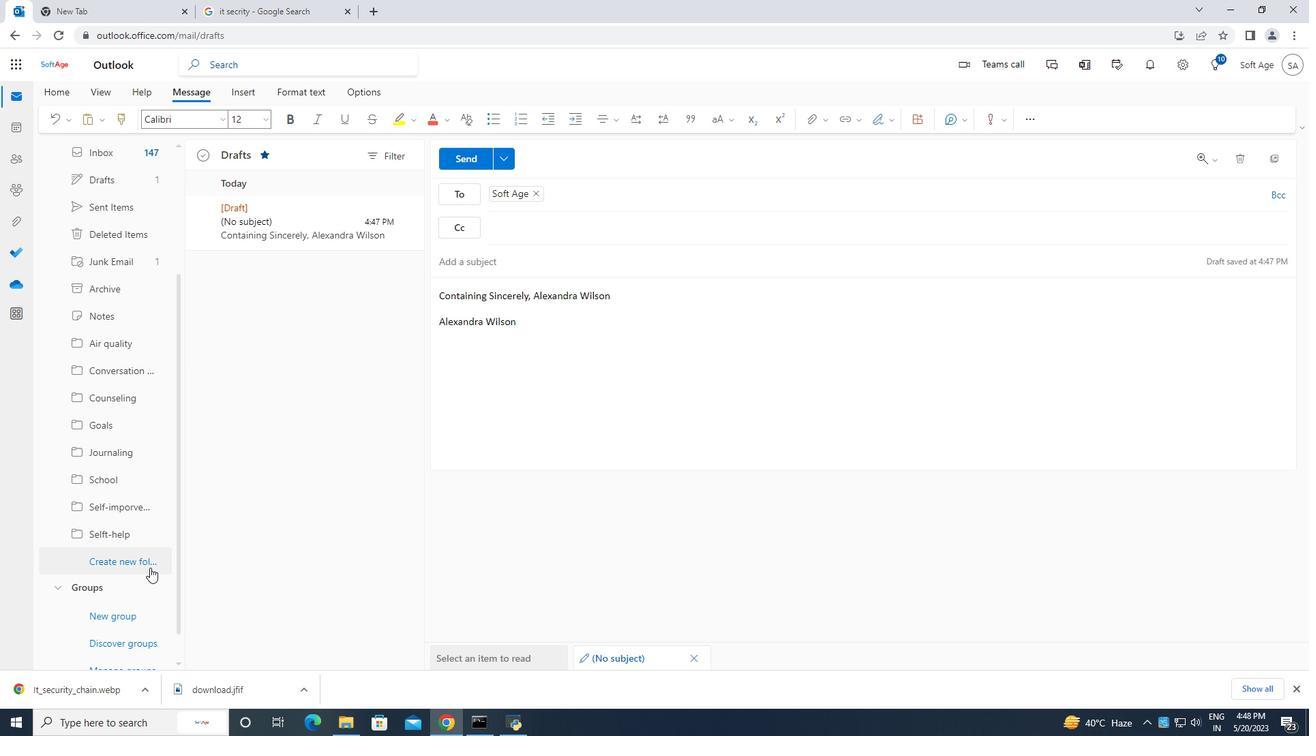 
Action: Mouse scrolled (118, 573) with delta (0, 0)
Screenshot: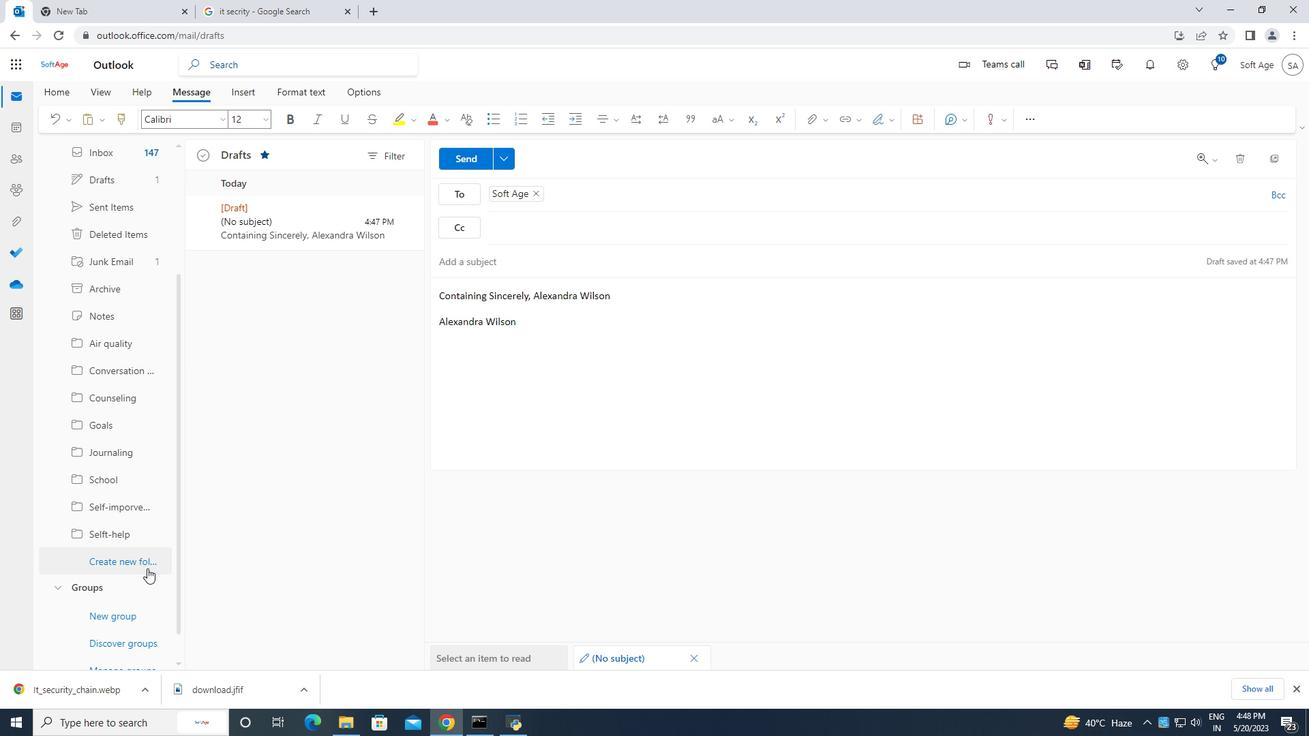 
Action: Mouse moved to (128, 533)
Screenshot: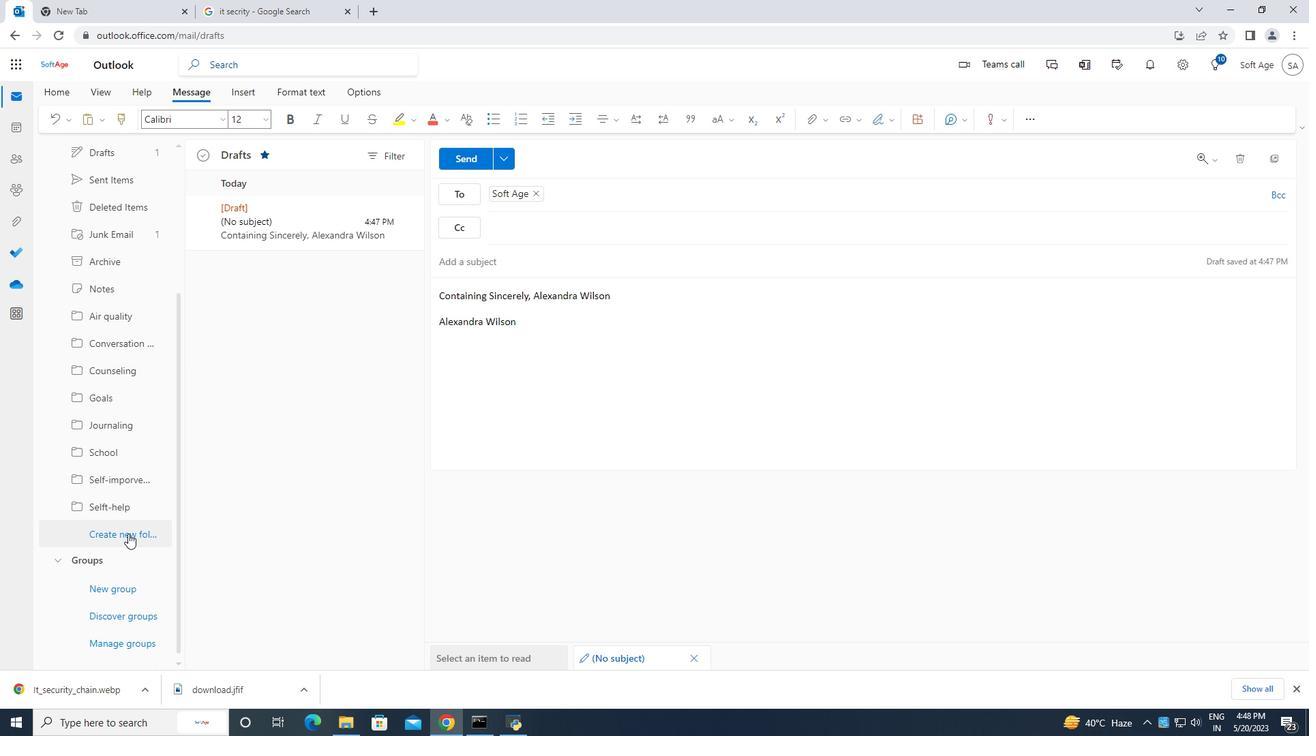 
Action: Mouse pressed left at (128, 533)
Screenshot: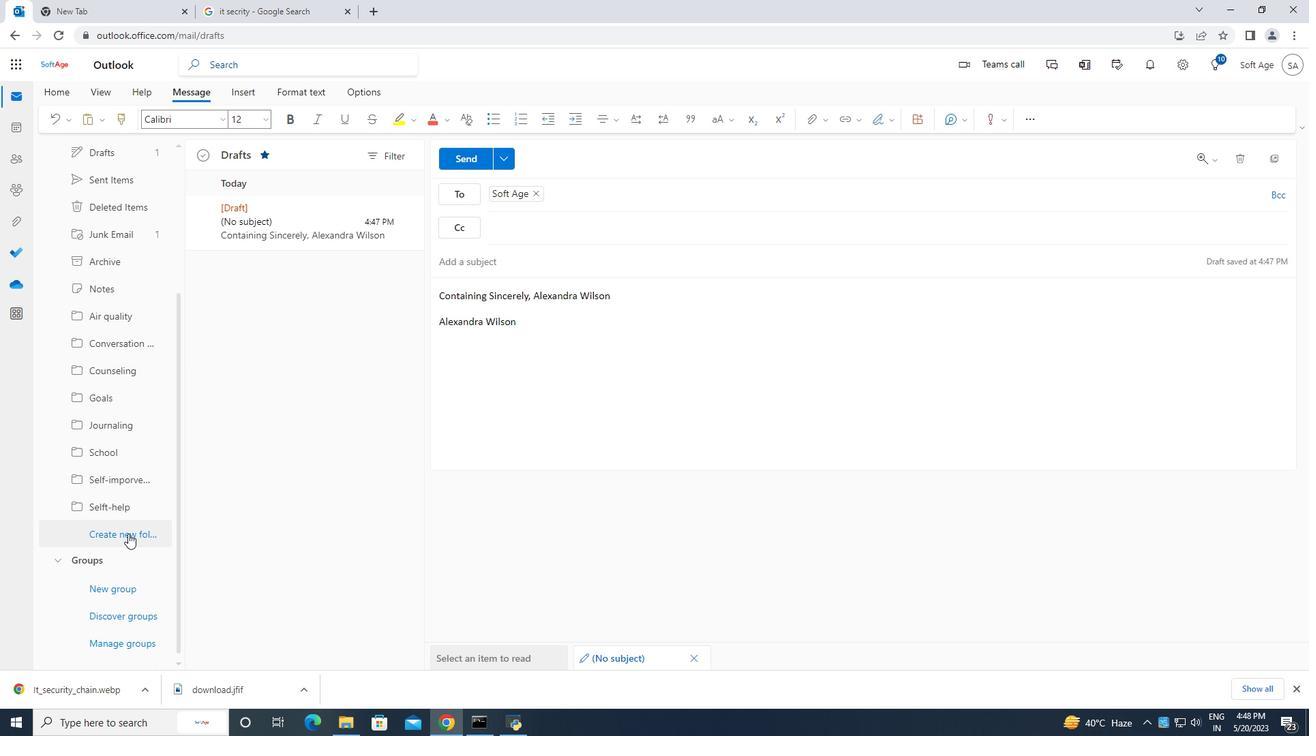 
Action: Mouse moved to (128, 533)
Screenshot: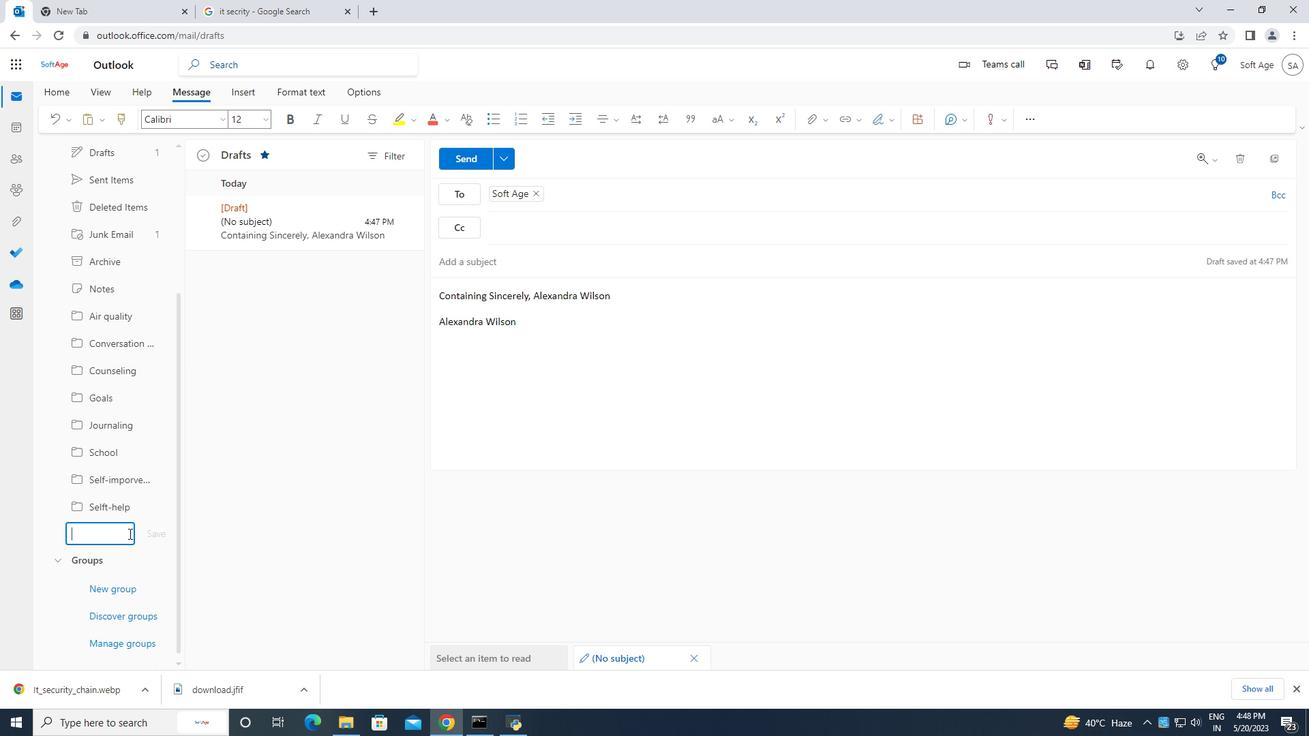 
Action: Key pressed cybersecurity
Screenshot: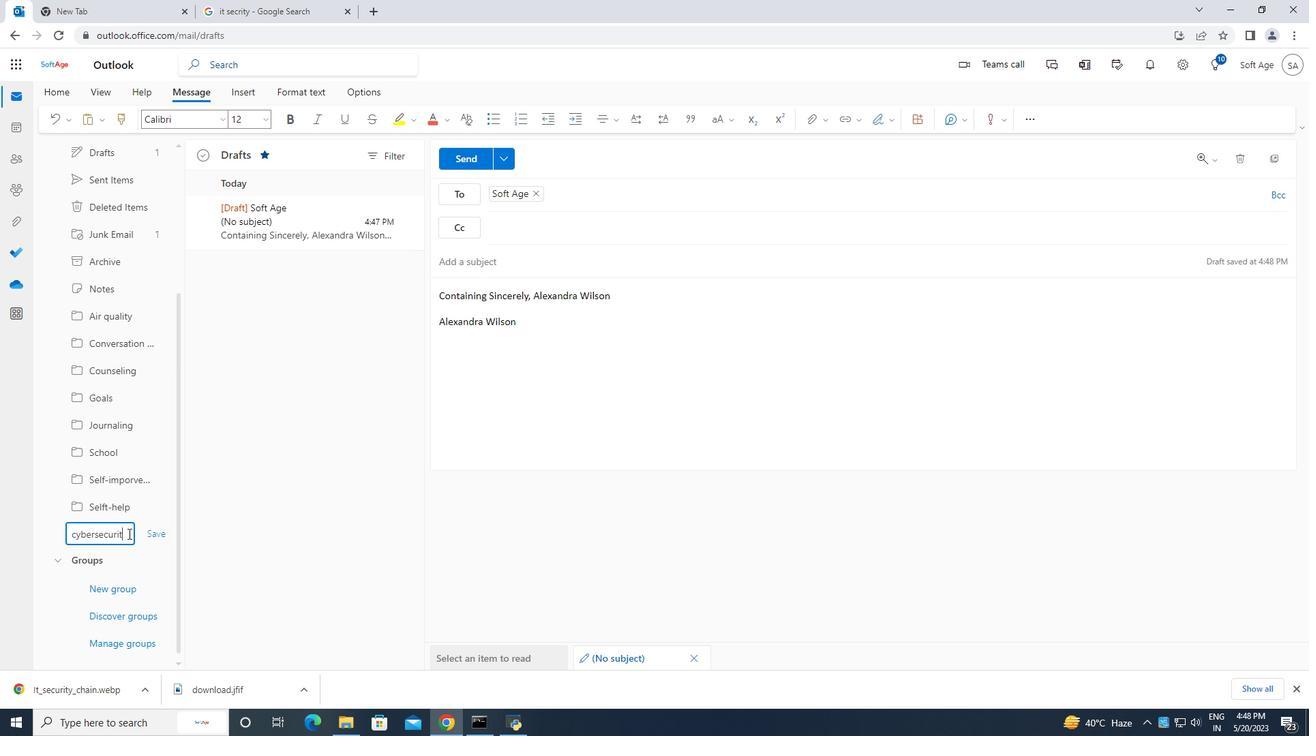 
Action: Mouse moved to (154, 533)
Screenshot: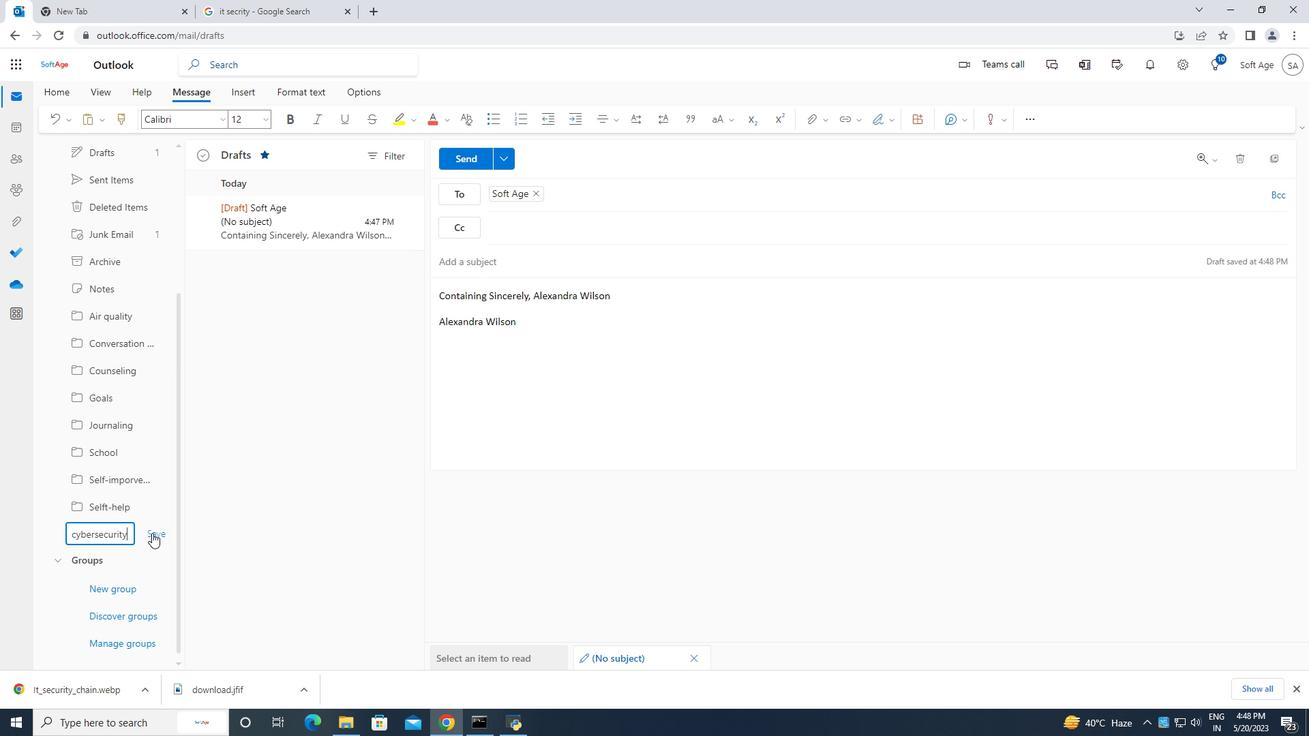 
Action: Mouse pressed left at (154, 533)
Screenshot: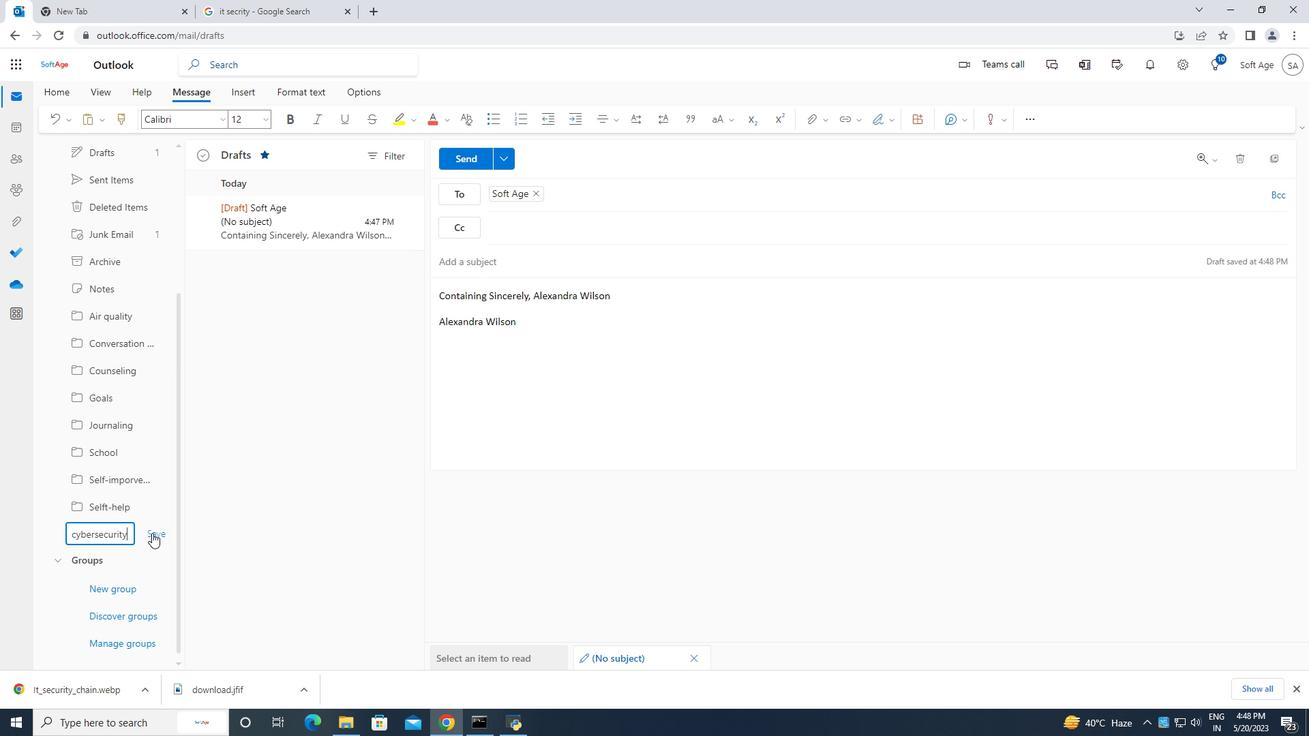 
Action: Mouse moved to (483, 315)
Screenshot: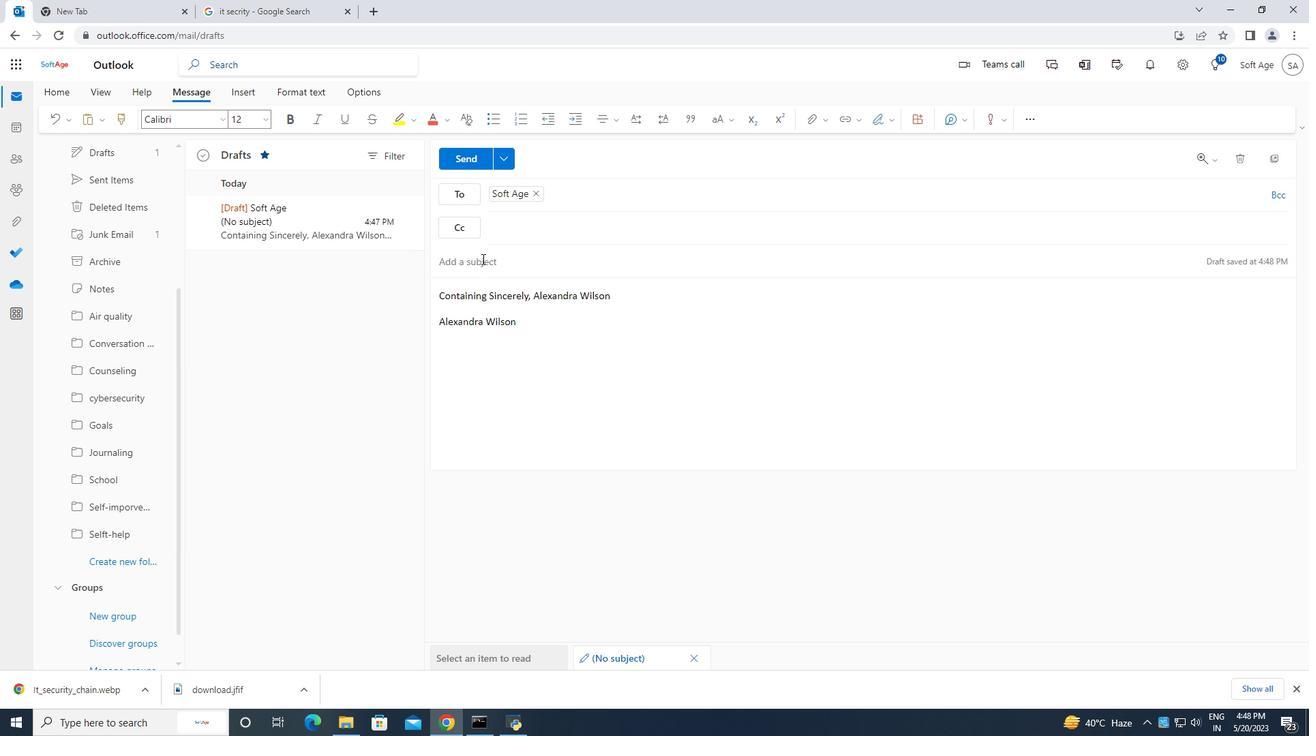 
Action: Mouse scrolled (483, 314) with delta (0, 0)
Screenshot: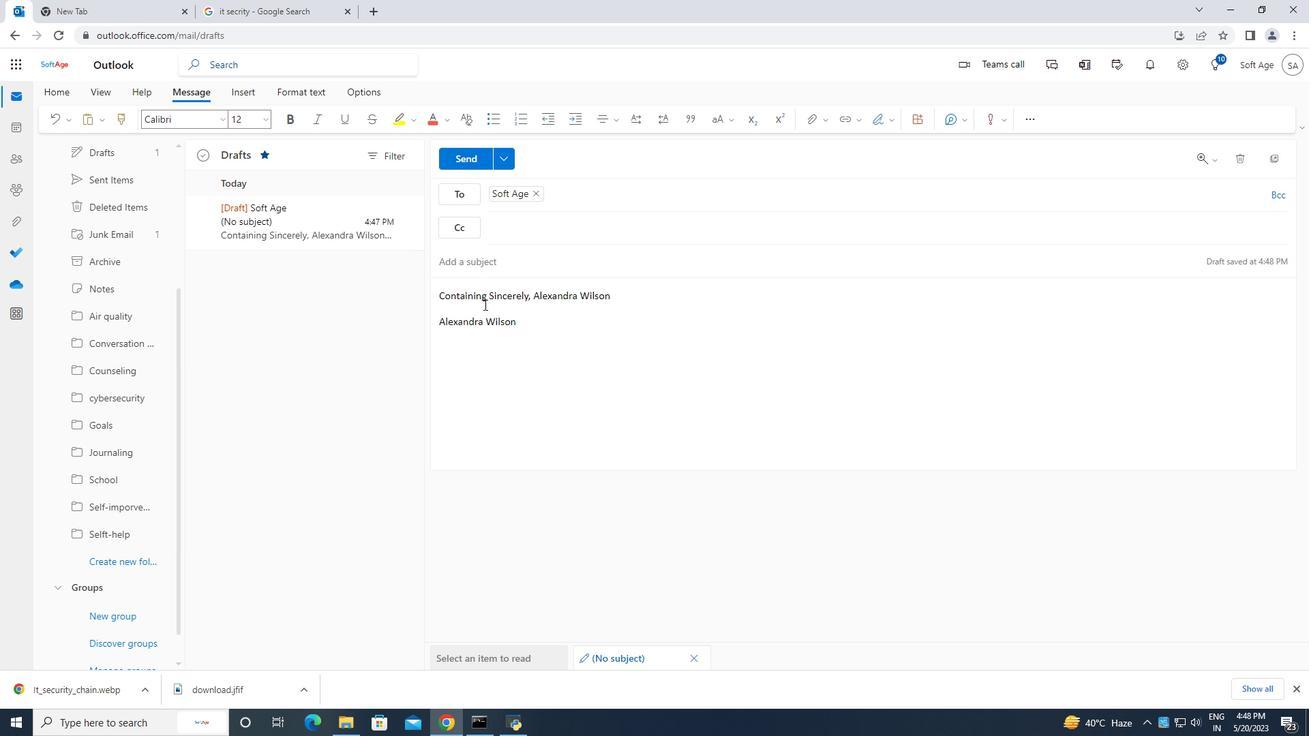 
Action: Mouse moved to (483, 315)
Screenshot: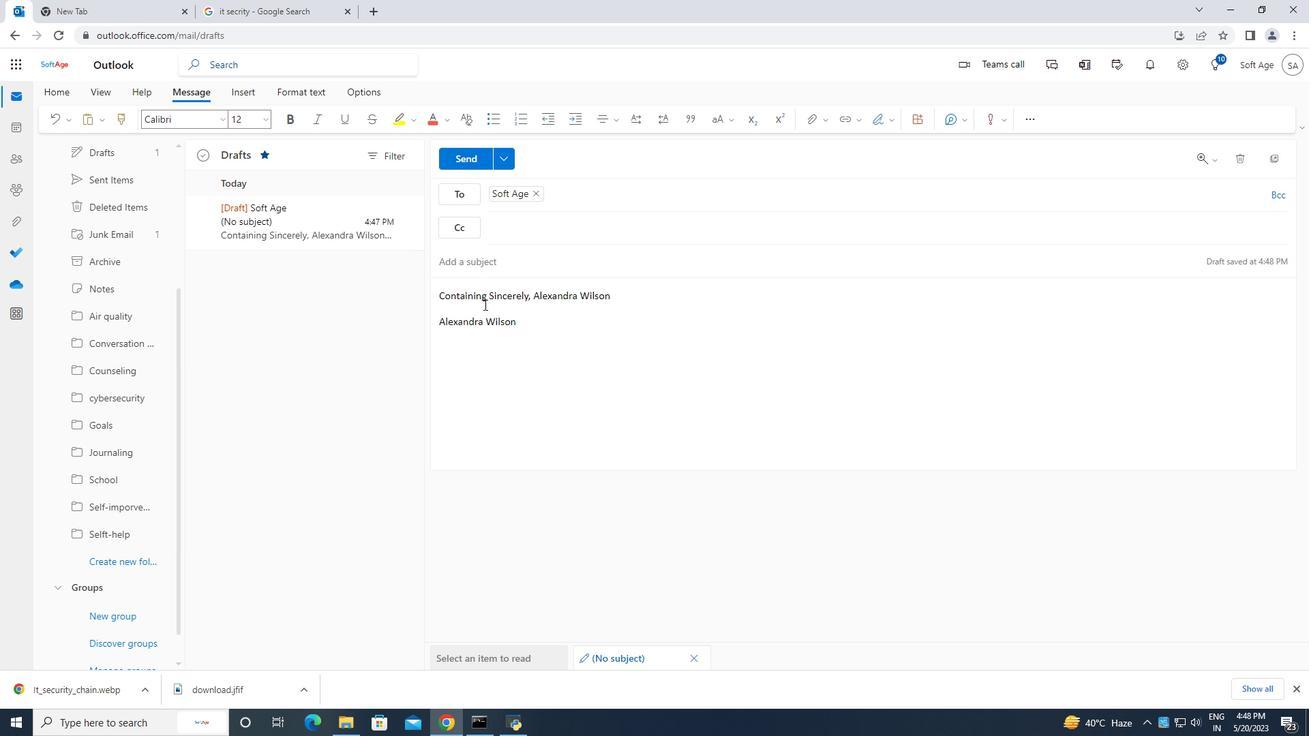 
Action: Mouse scrolled (483, 315) with delta (0, 0)
Screenshot: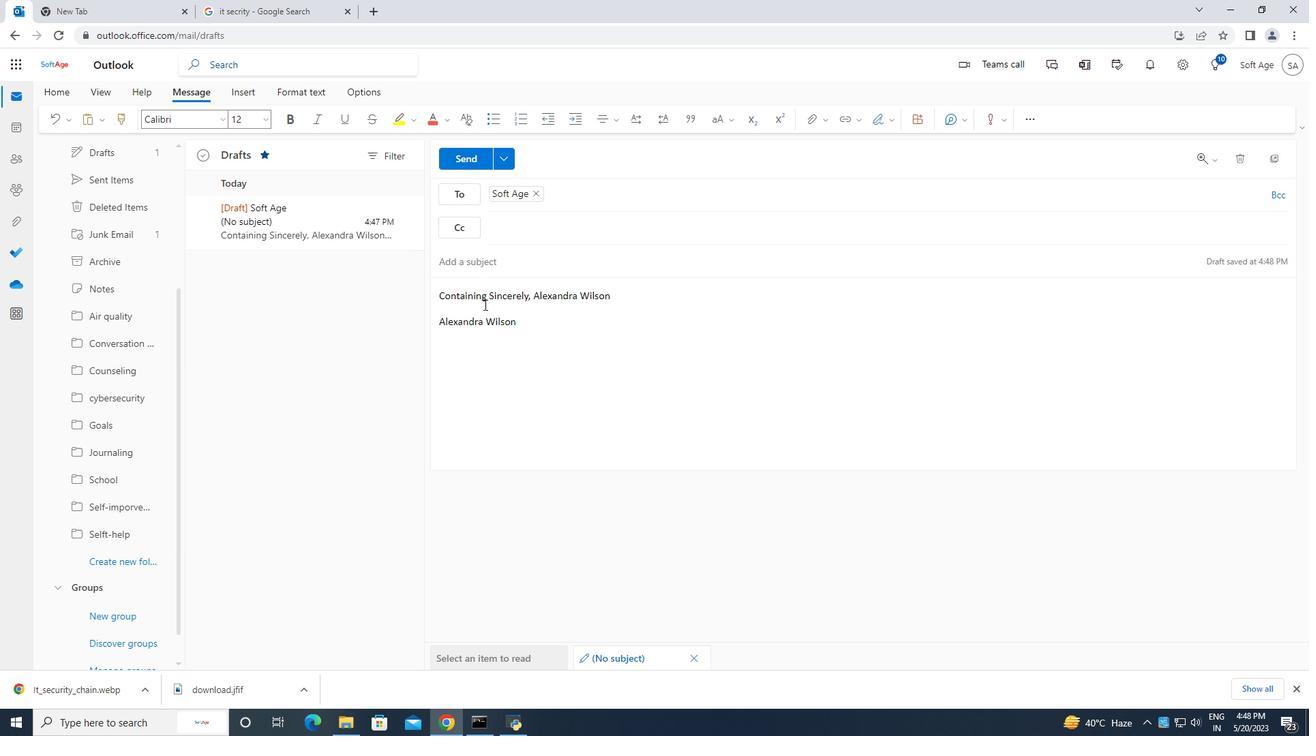 
Action: Mouse scrolled (483, 315) with delta (0, 0)
Screenshot: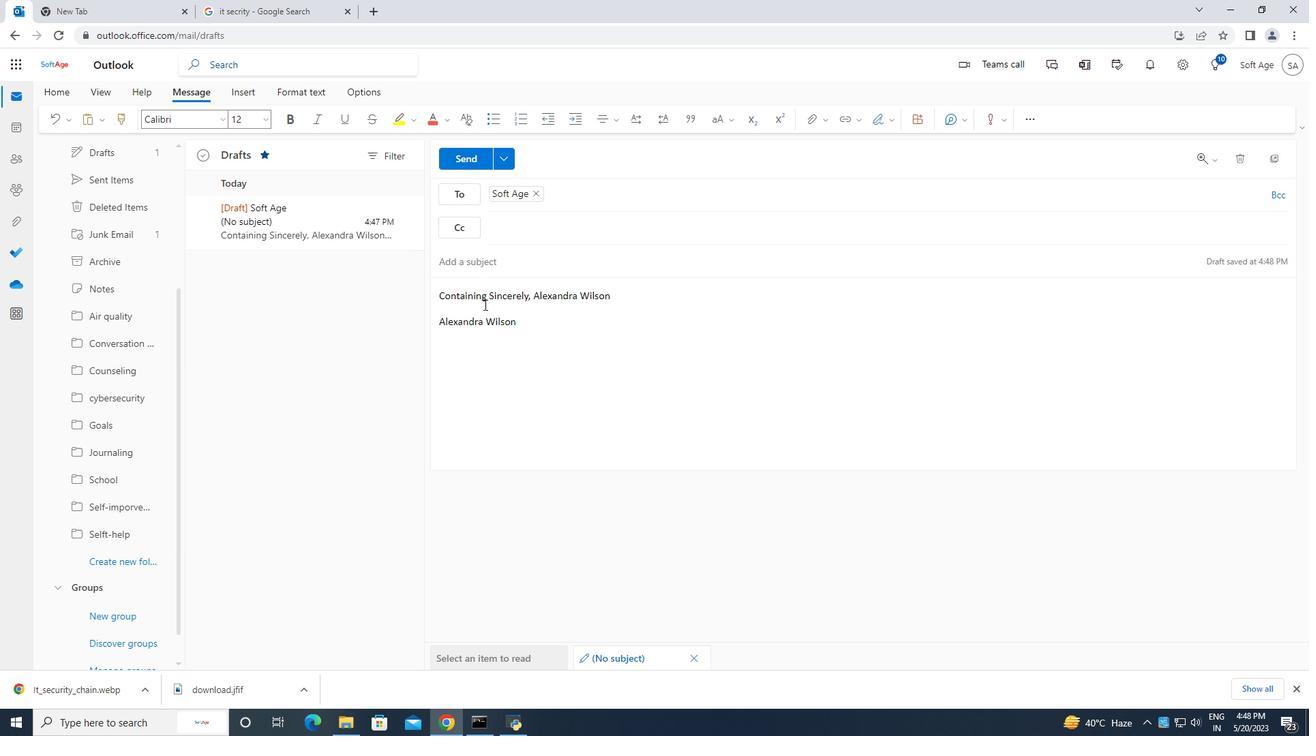 
Action: Mouse moved to (483, 315)
Screenshot: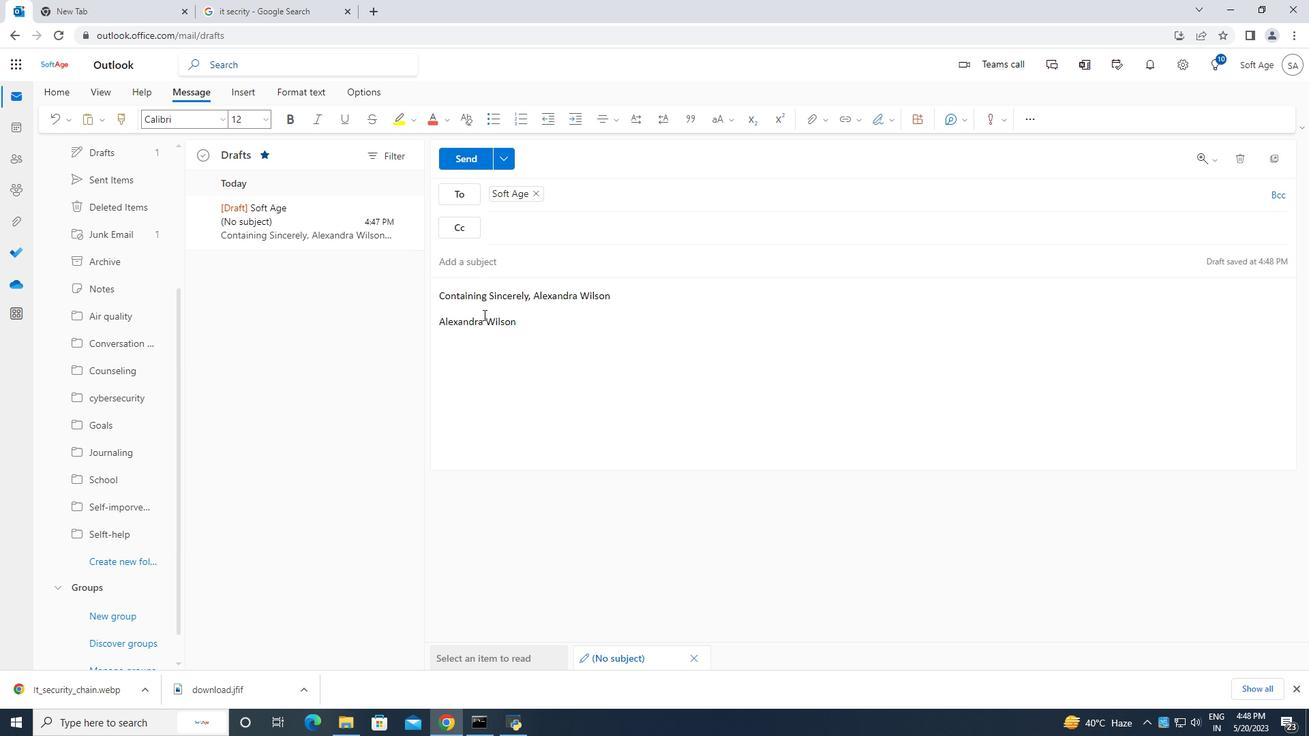 
Action: Mouse scrolled (483, 315) with delta (0, 0)
Screenshot: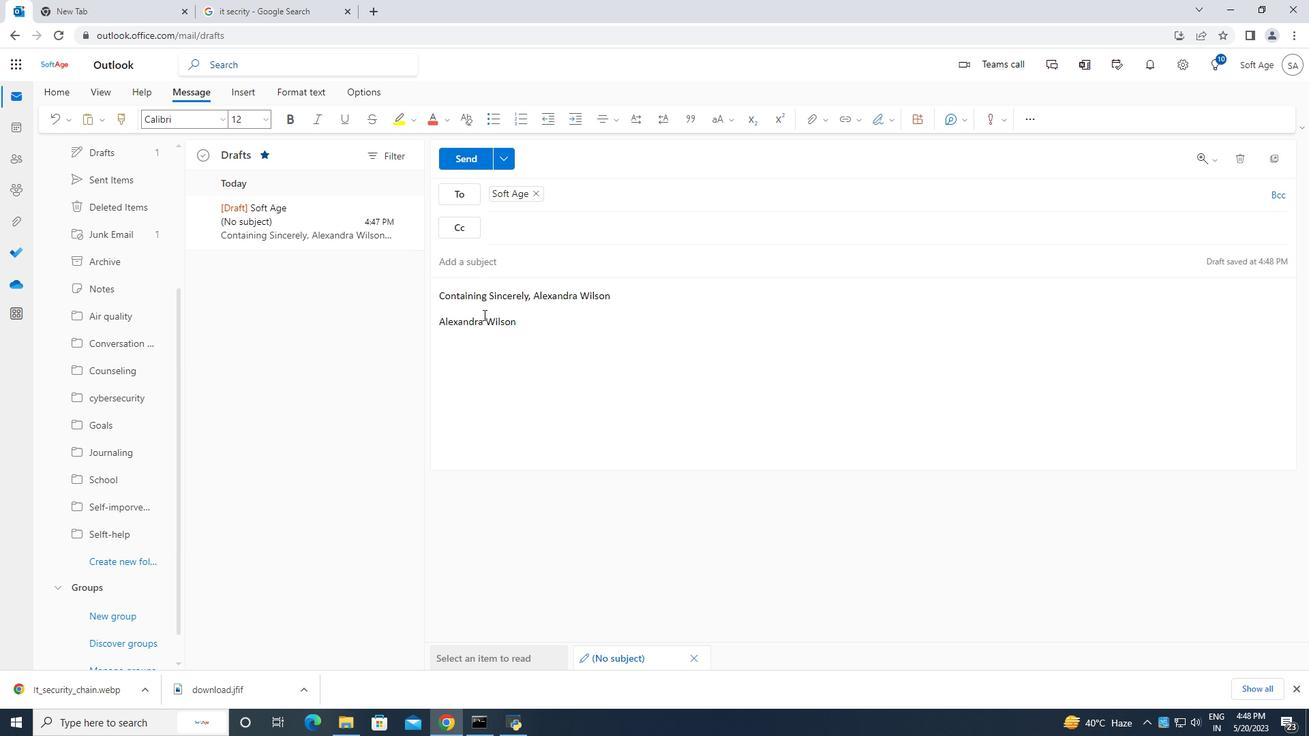 
Action: Mouse moved to (477, 302)
Screenshot: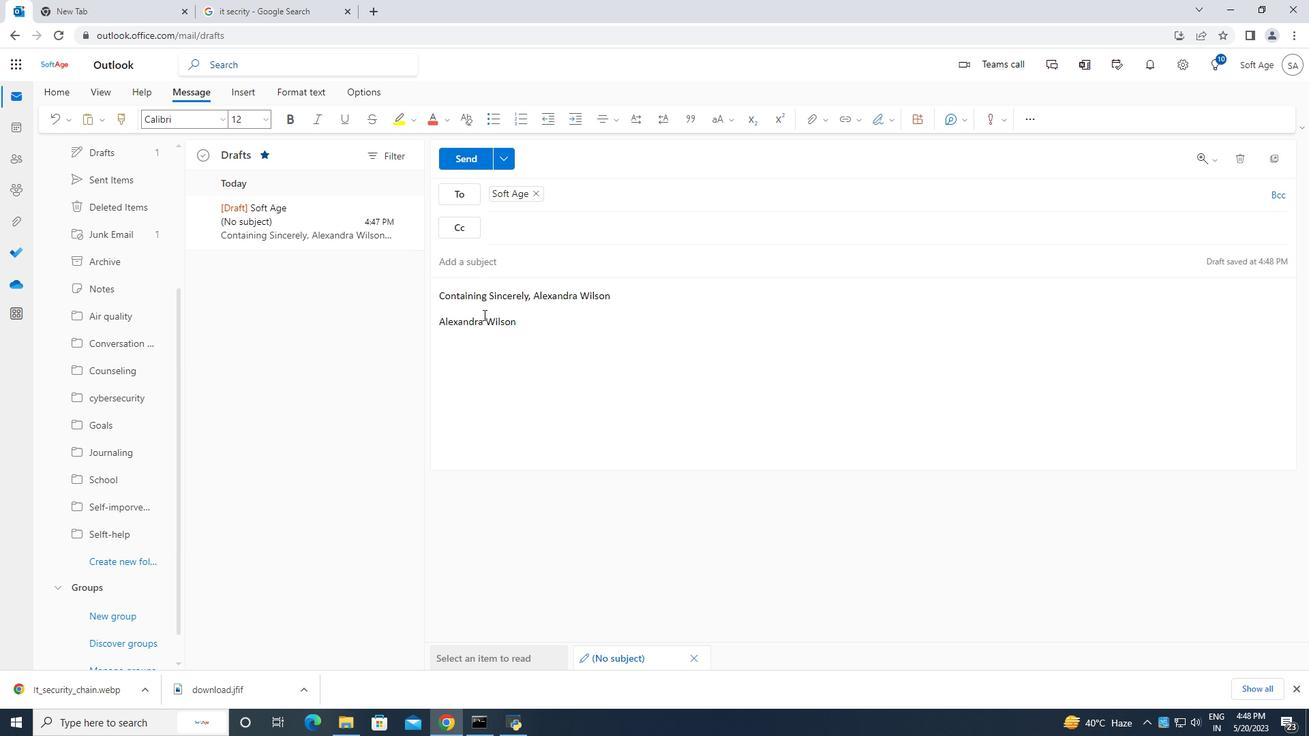 
Action: Mouse scrolled (478, 304) with delta (0, 0)
Screenshot: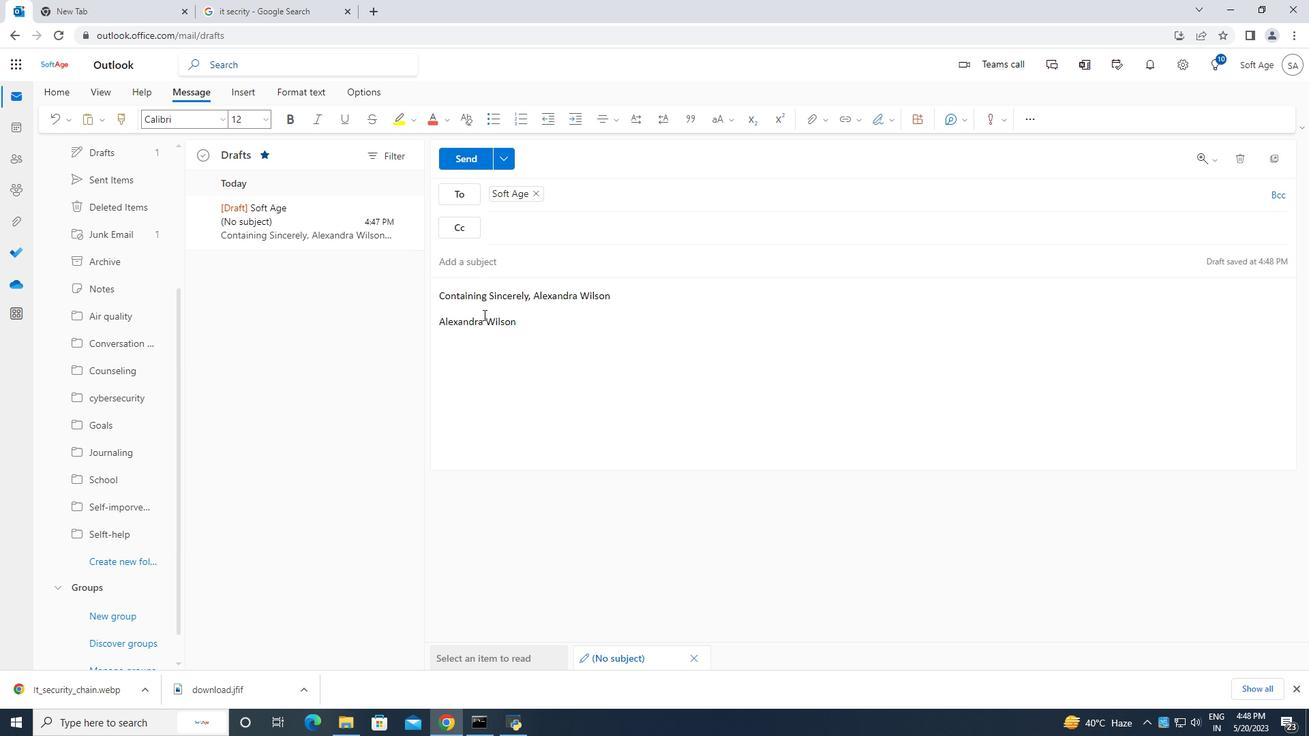 
Action: Mouse moved to (476, 160)
Screenshot: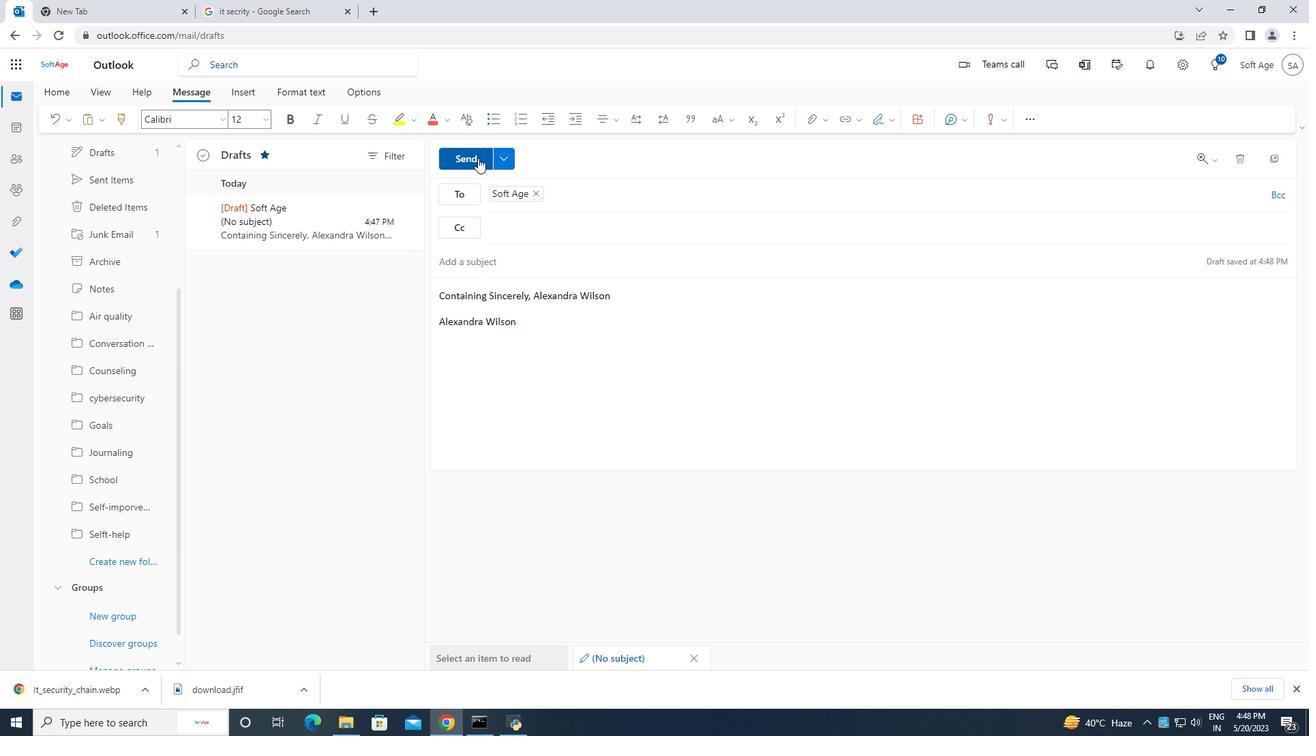
Action: Mouse pressed left at (476, 160)
Screenshot: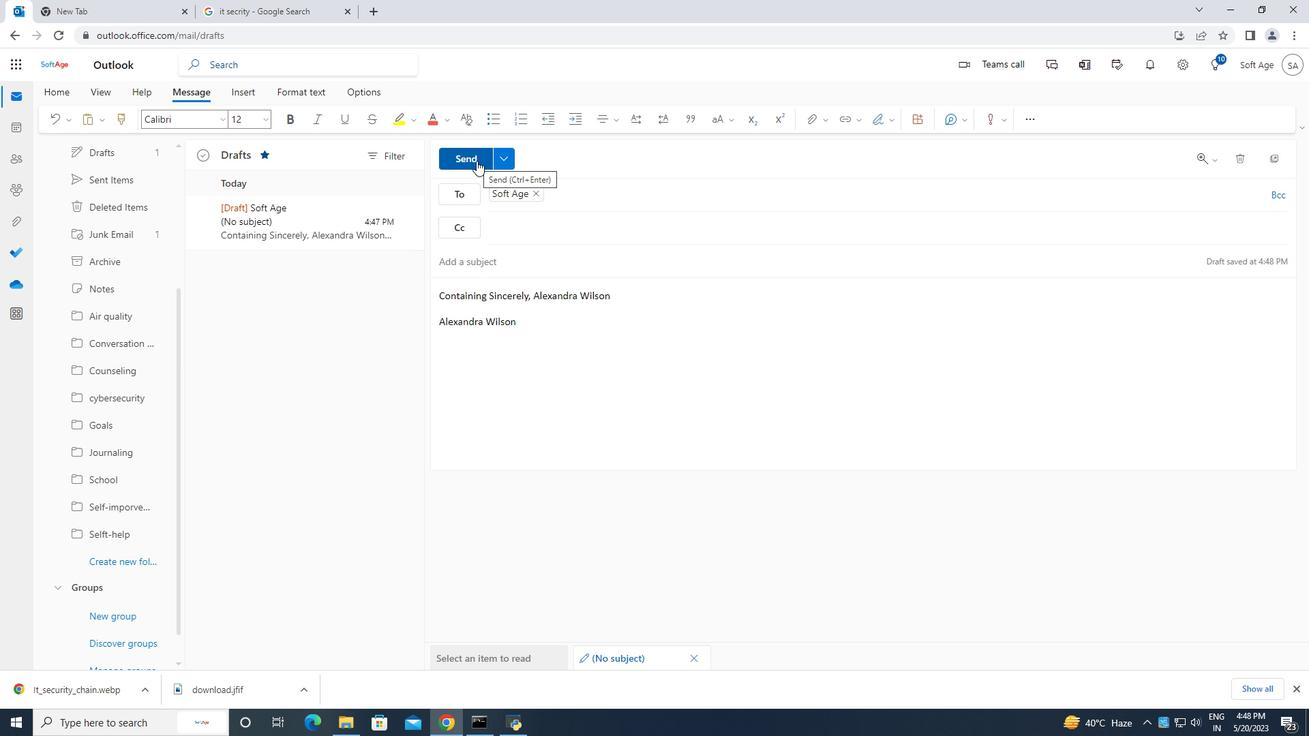 
Action: Mouse moved to (648, 397)
Screenshot: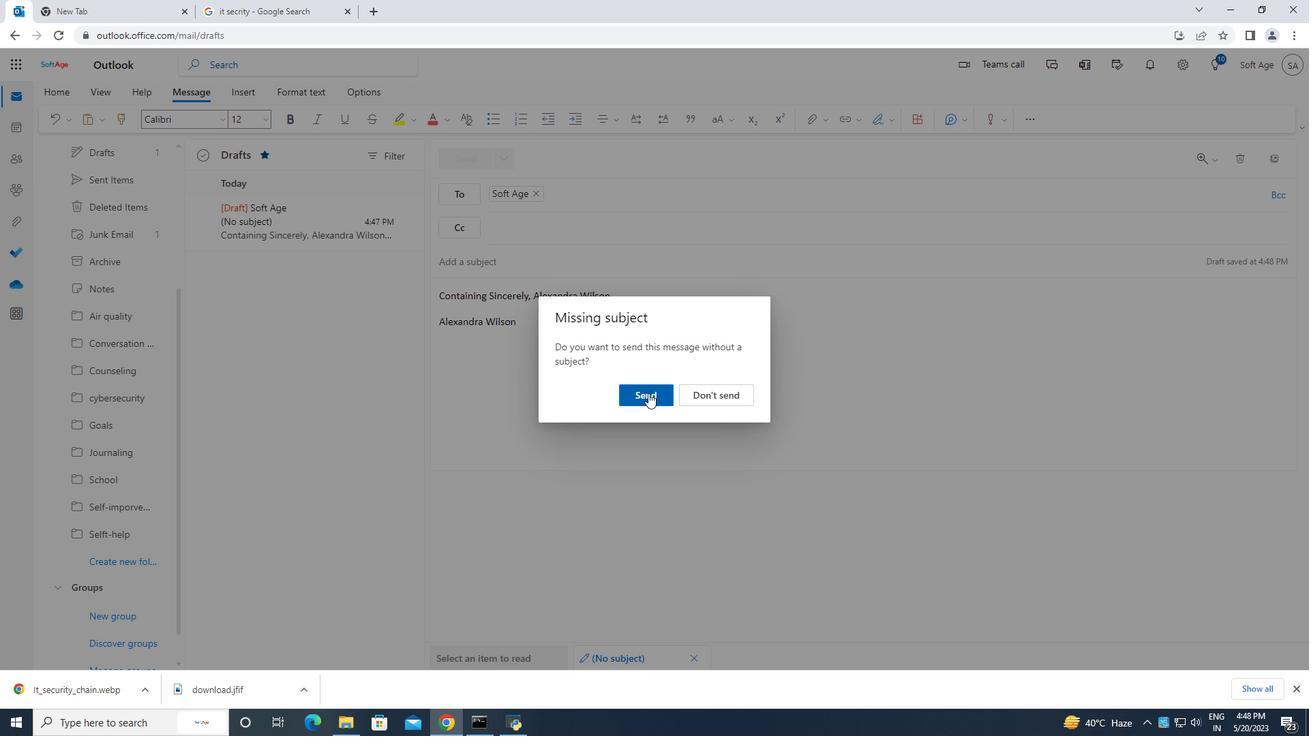 
Action: Mouse pressed left at (648, 397)
Screenshot: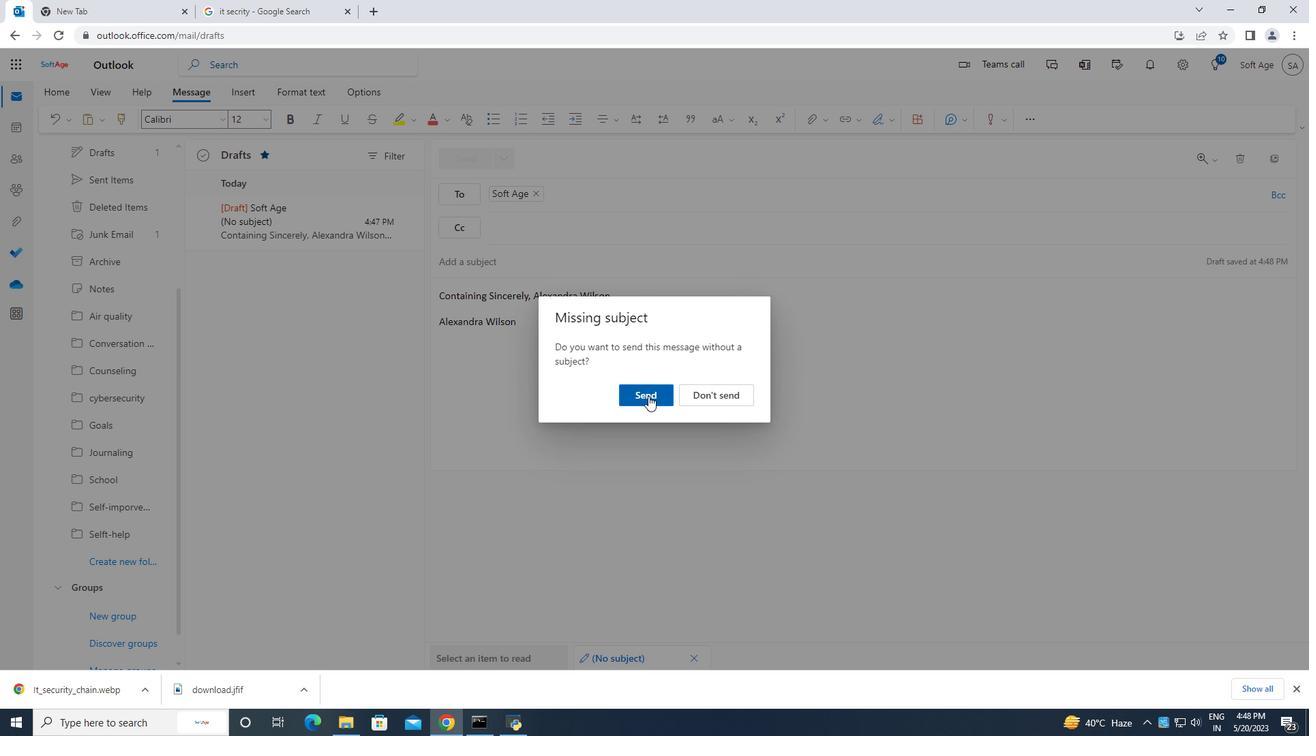 
Action: Mouse moved to (639, 392)
Screenshot: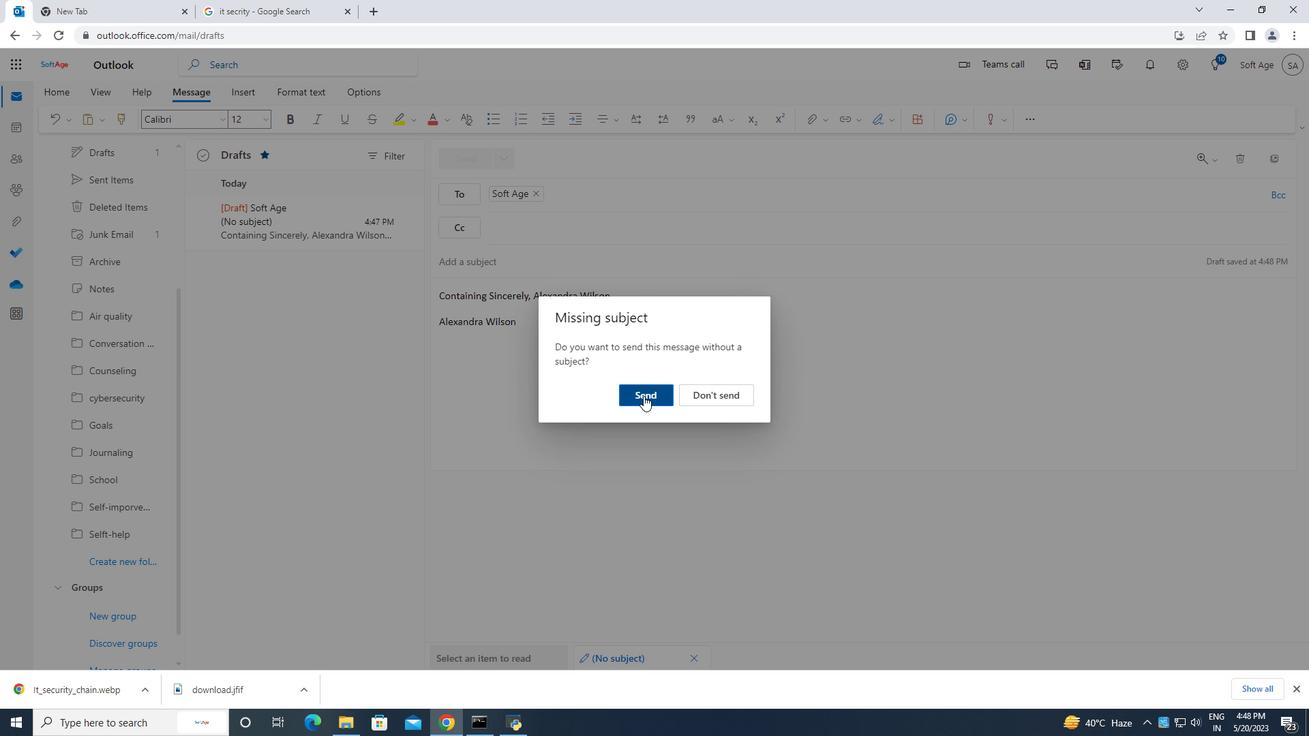 
